 Task: Select editor.action.reveal-definition in the goto location: alternative implementation command.
Action: Mouse moved to (16, 544)
Screenshot: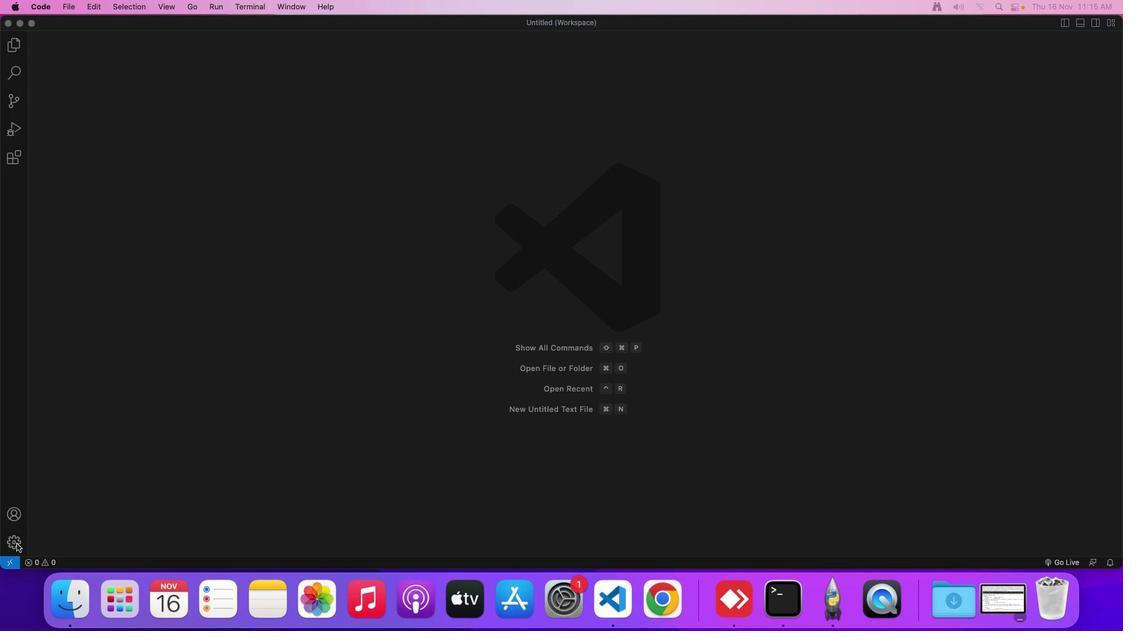 
Action: Mouse pressed left at (16, 544)
Screenshot: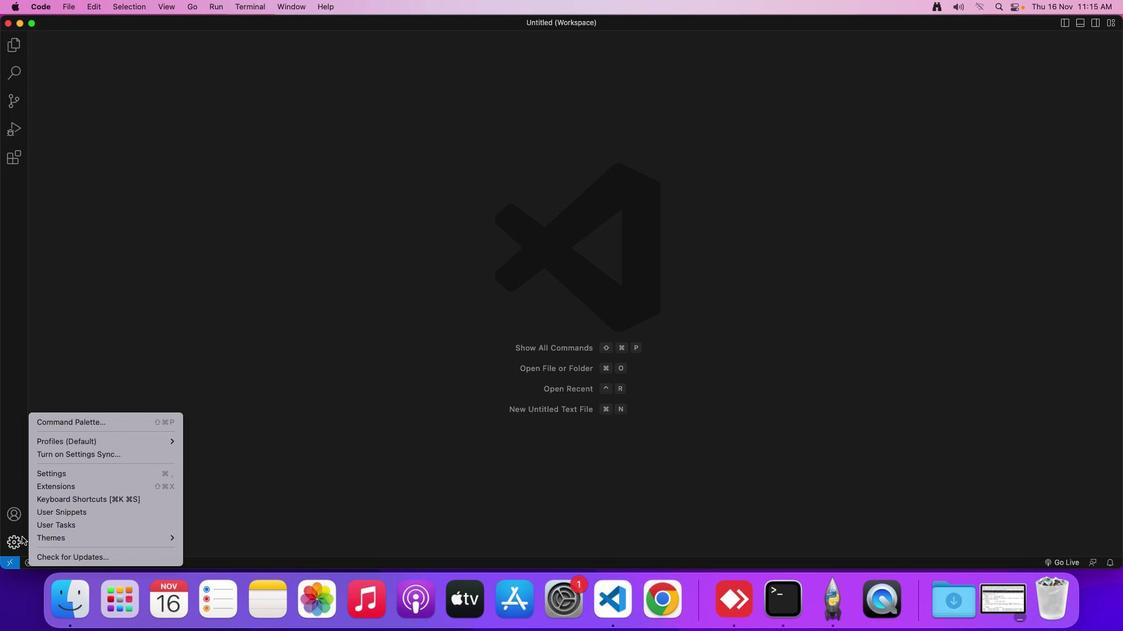 
Action: Mouse moved to (71, 473)
Screenshot: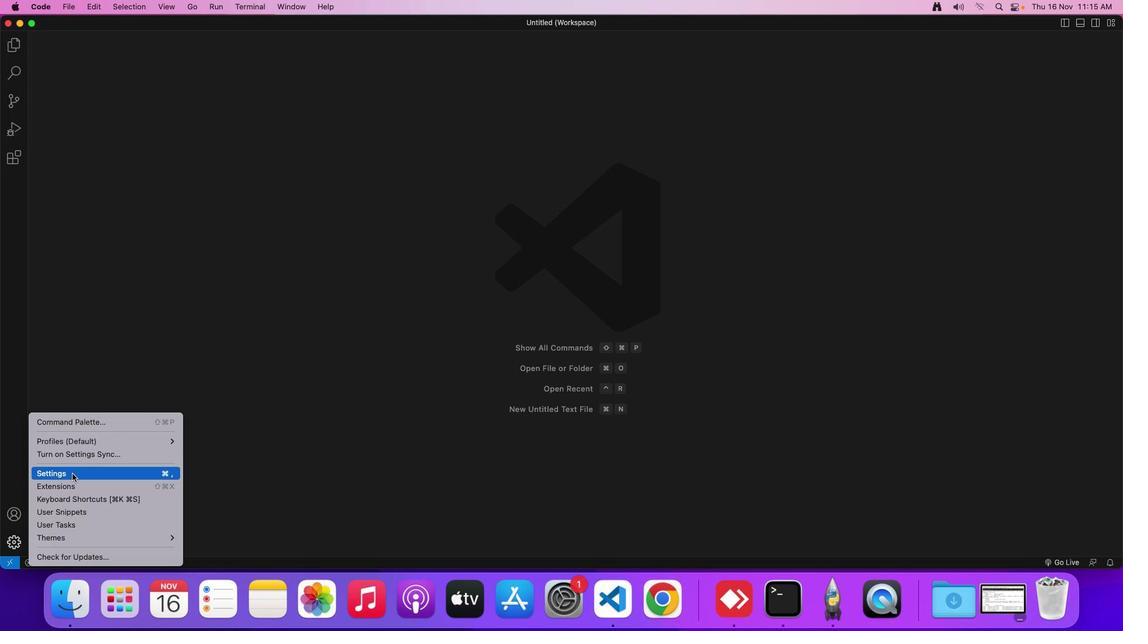
Action: Mouse pressed left at (71, 473)
Screenshot: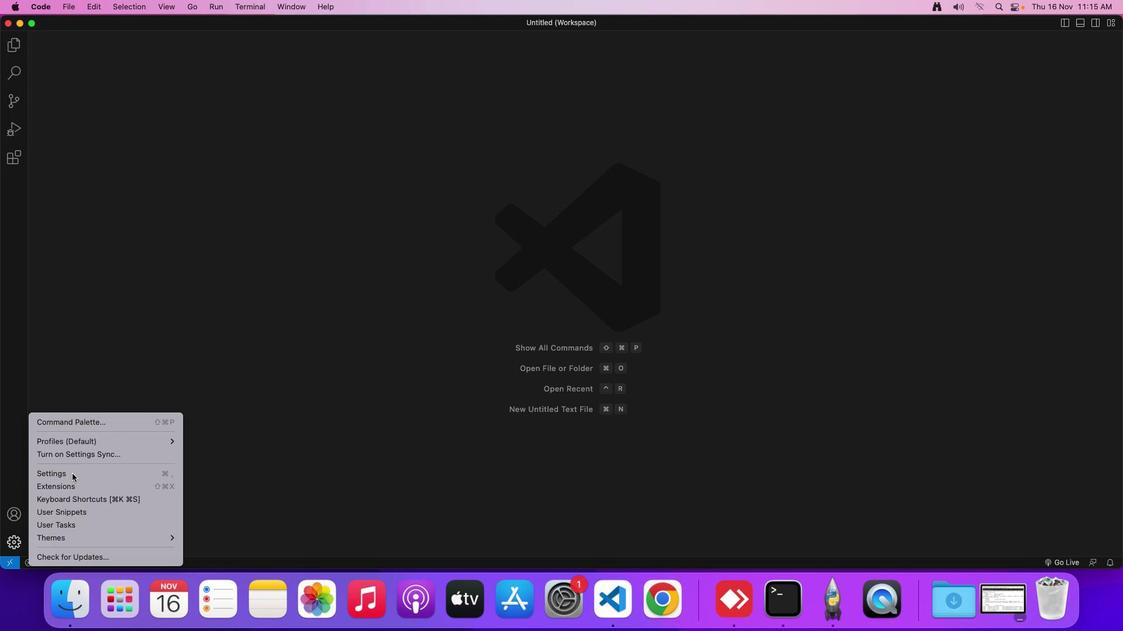 
Action: Mouse moved to (282, 93)
Screenshot: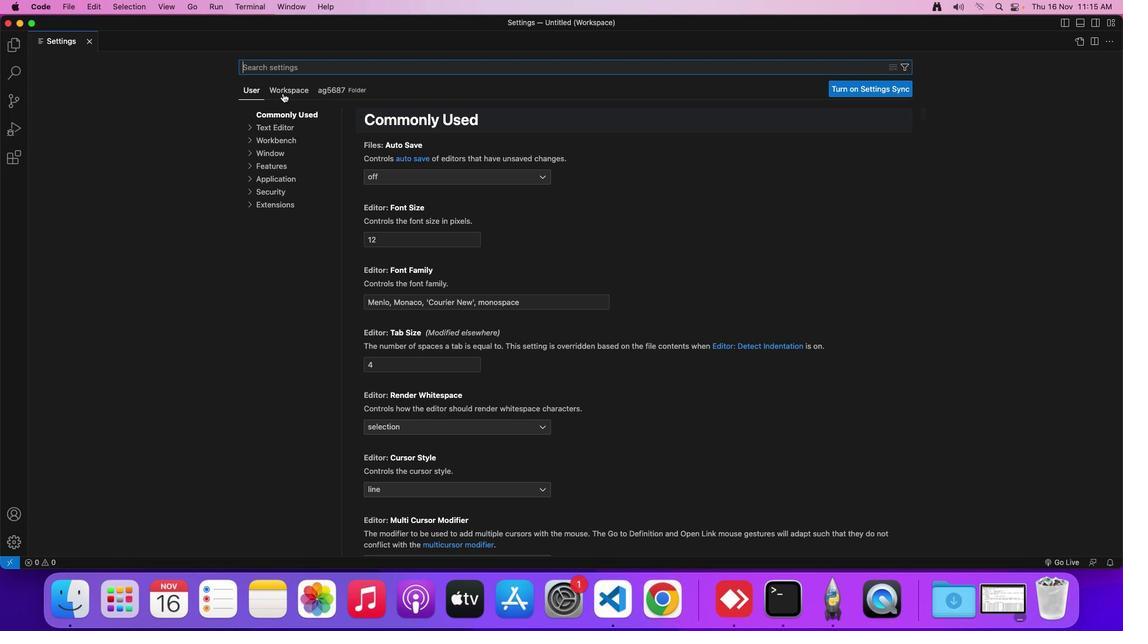 
Action: Mouse pressed left at (282, 93)
Screenshot: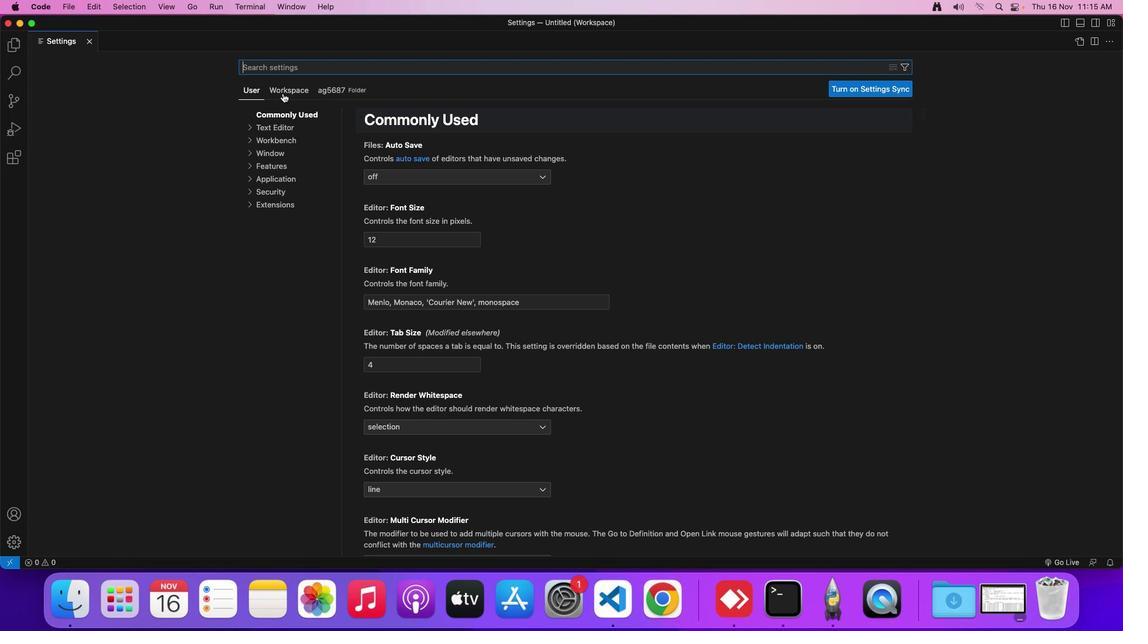 
Action: Mouse moved to (282, 126)
Screenshot: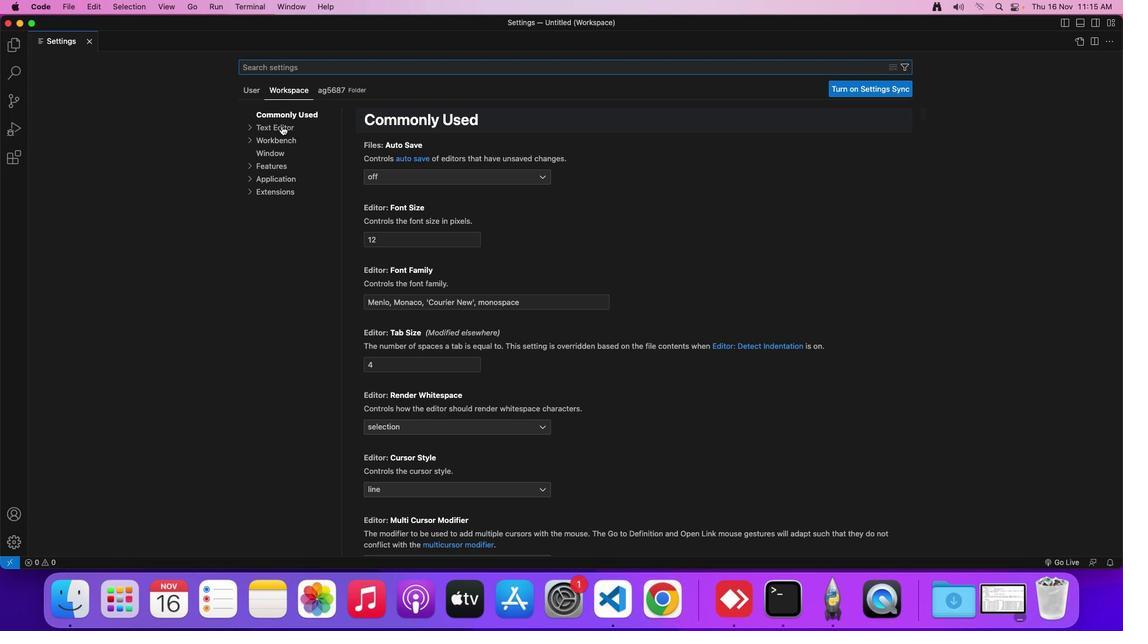 
Action: Mouse pressed left at (282, 126)
Screenshot: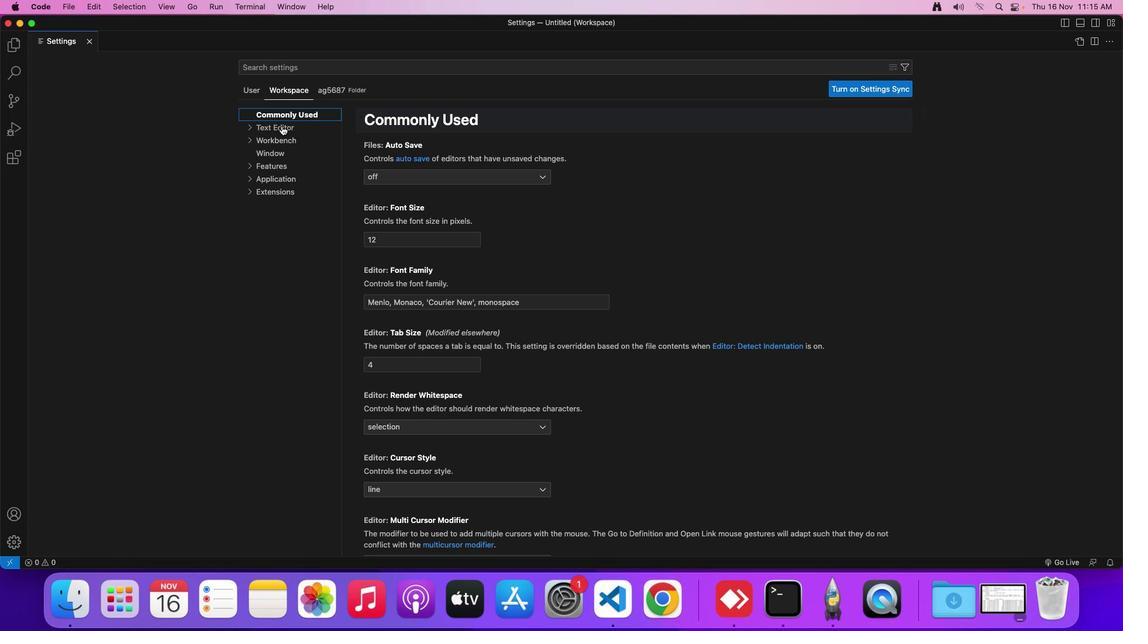 
Action: Mouse moved to (409, 341)
Screenshot: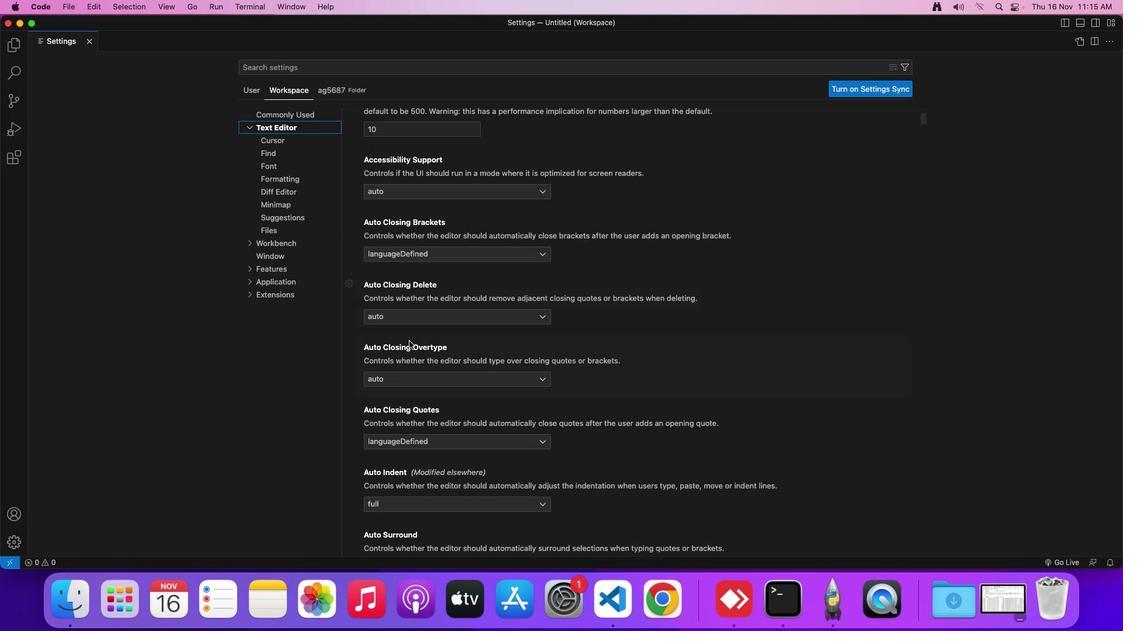 
Action: Mouse scrolled (409, 341) with delta (0, 0)
Screenshot: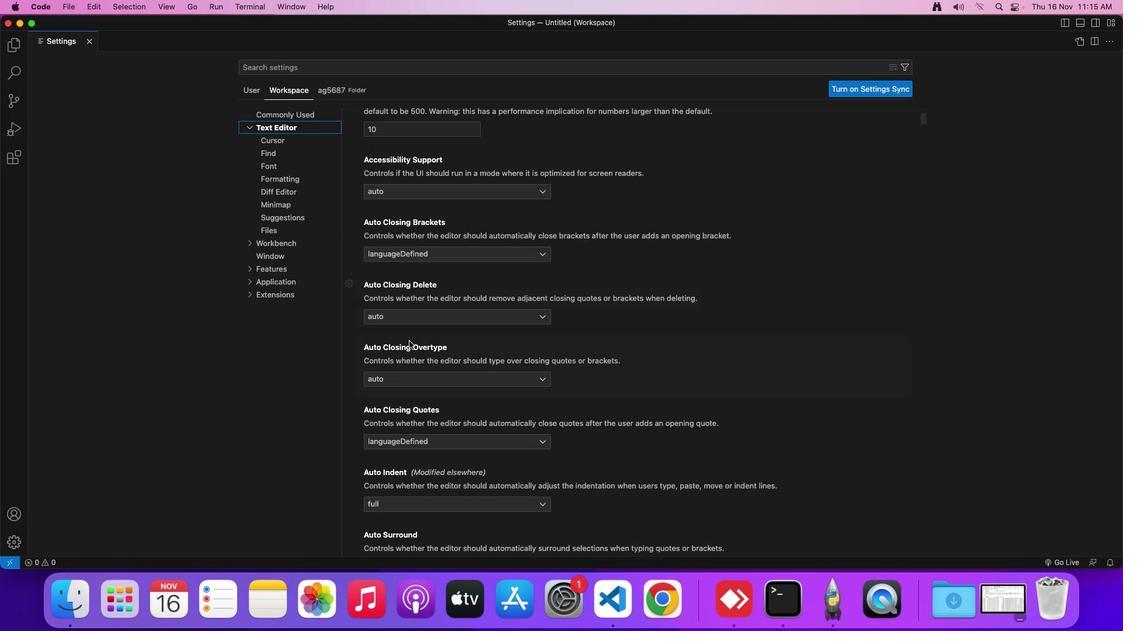 
Action: Mouse scrolled (409, 341) with delta (0, 0)
Screenshot: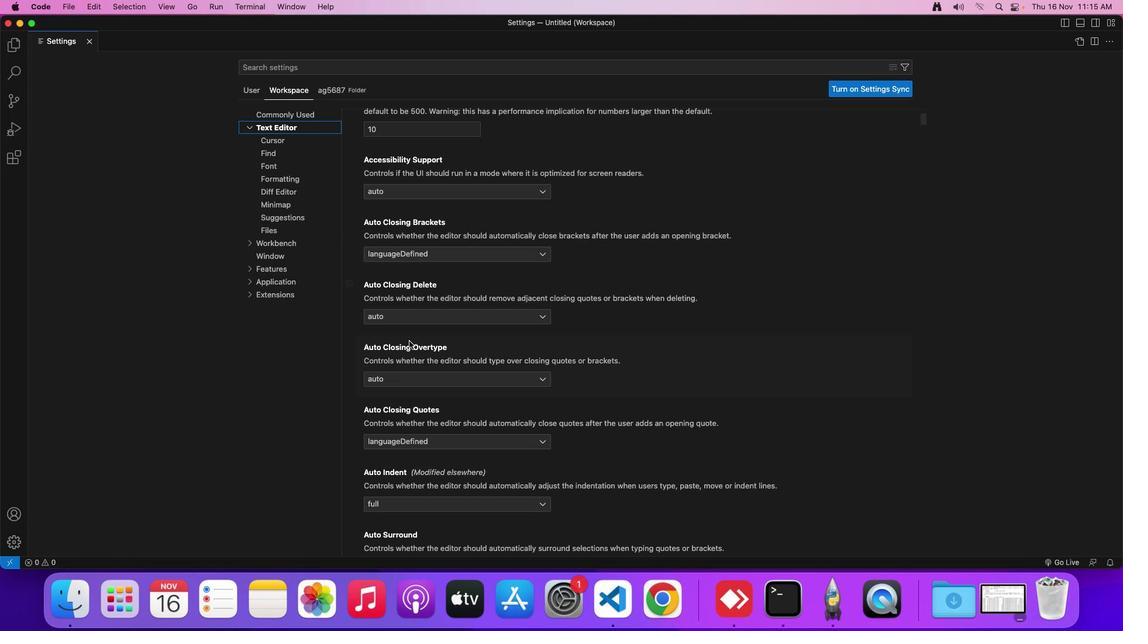
Action: Mouse scrolled (409, 341) with delta (0, 0)
Screenshot: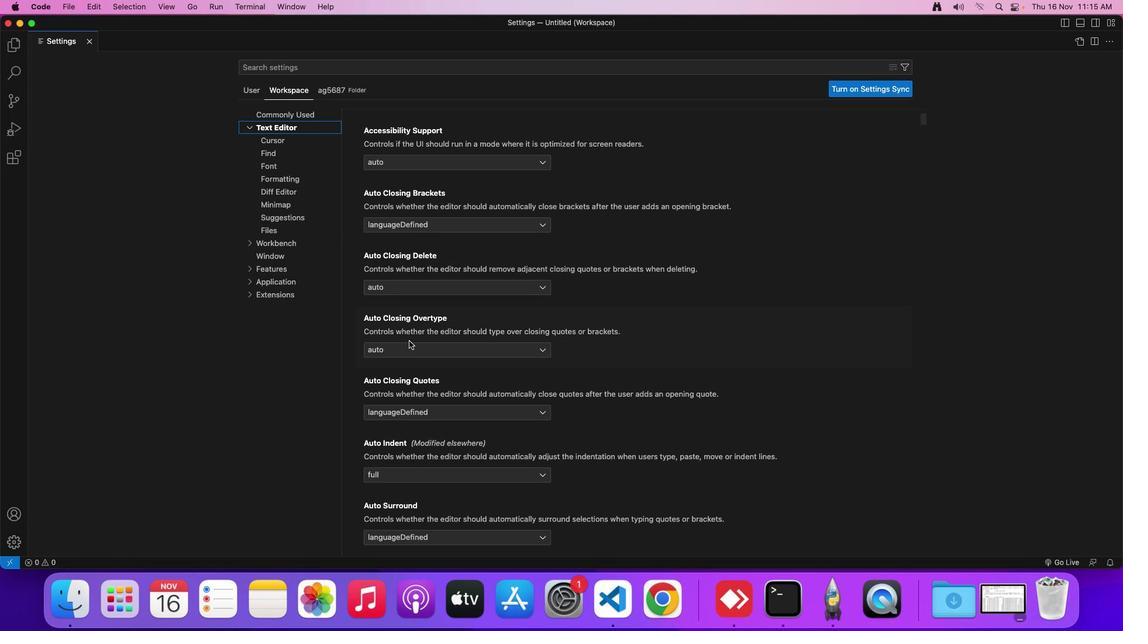 
Action: Mouse moved to (409, 341)
Screenshot: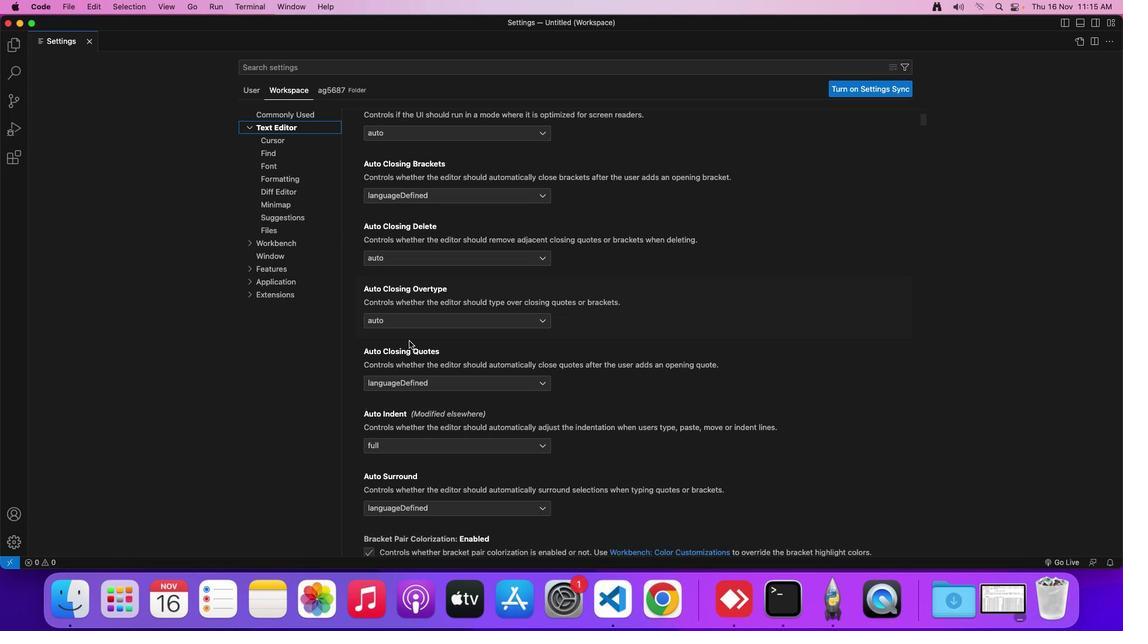 
Action: Mouse scrolled (409, 341) with delta (0, 0)
Screenshot: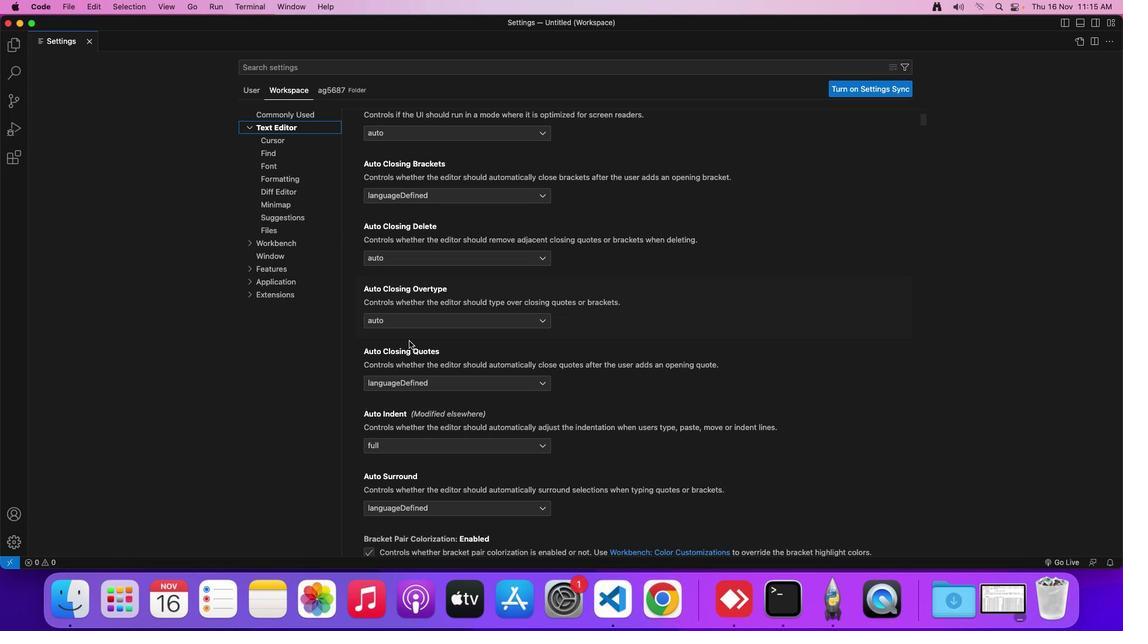 
Action: Mouse scrolled (409, 341) with delta (0, 0)
Screenshot: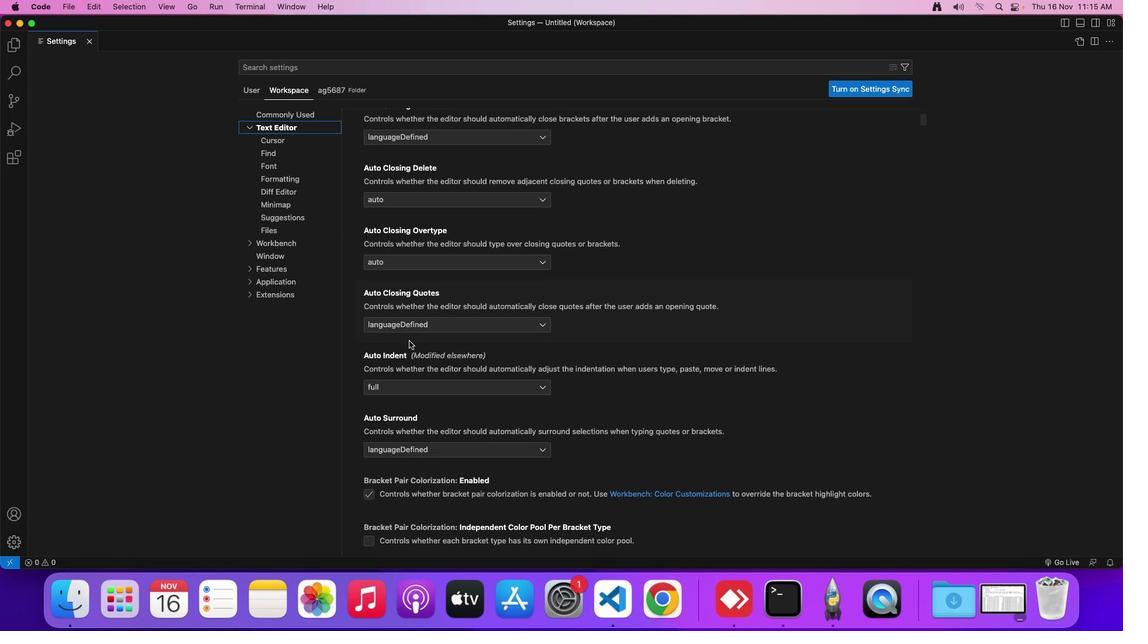 
Action: Mouse scrolled (409, 341) with delta (0, 0)
Screenshot: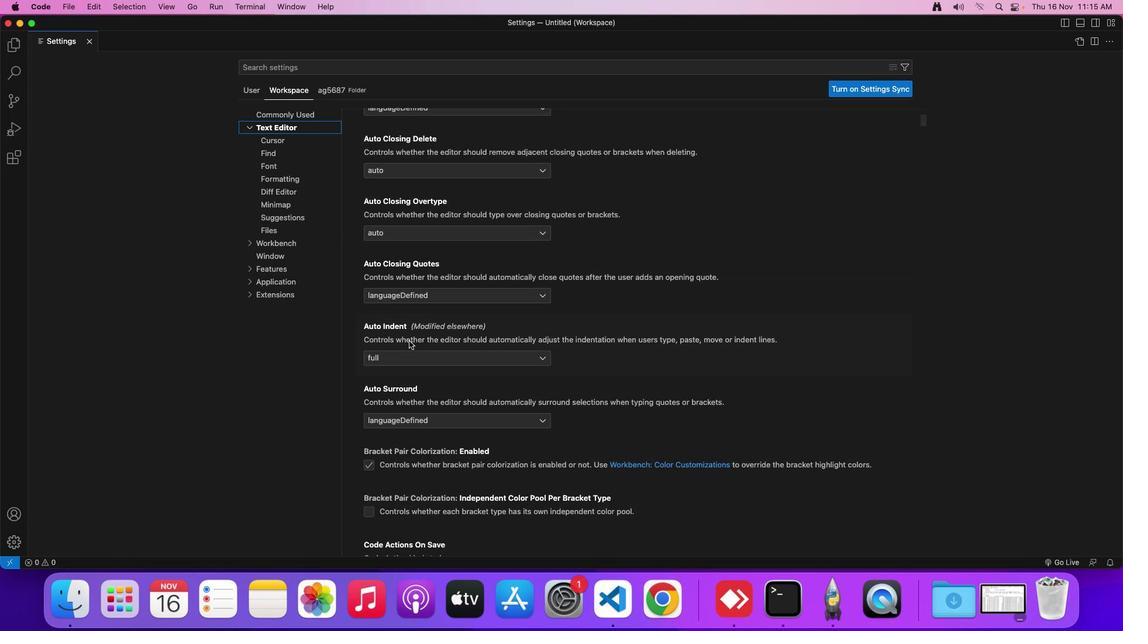 
Action: Mouse scrolled (409, 341) with delta (0, 0)
Screenshot: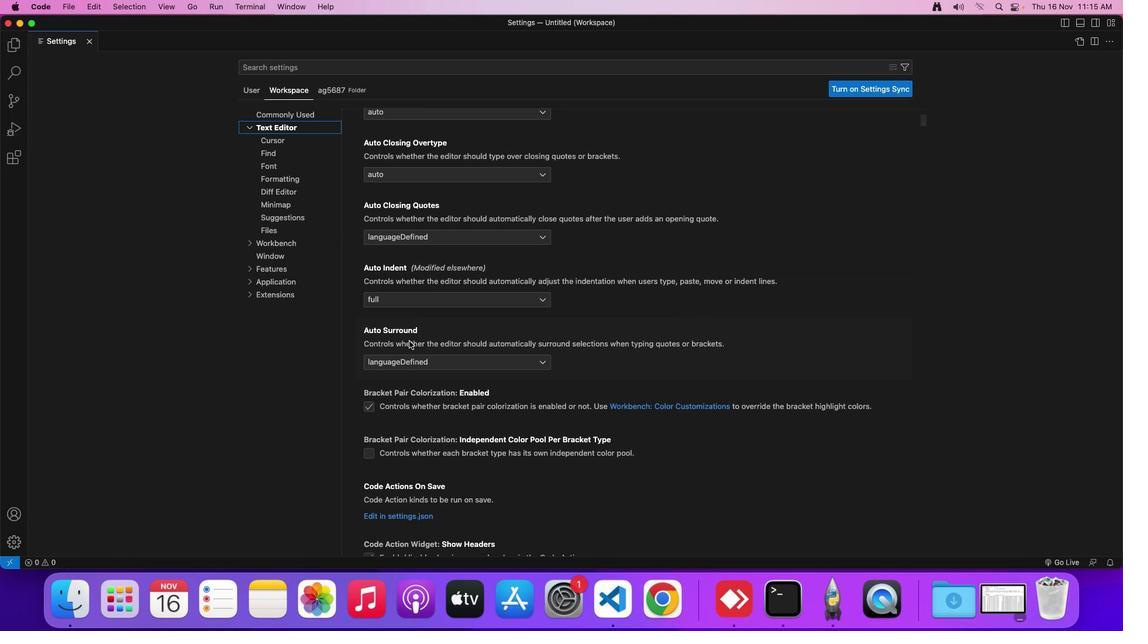 
Action: Mouse scrolled (409, 341) with delta (0, -1)
Screenshot: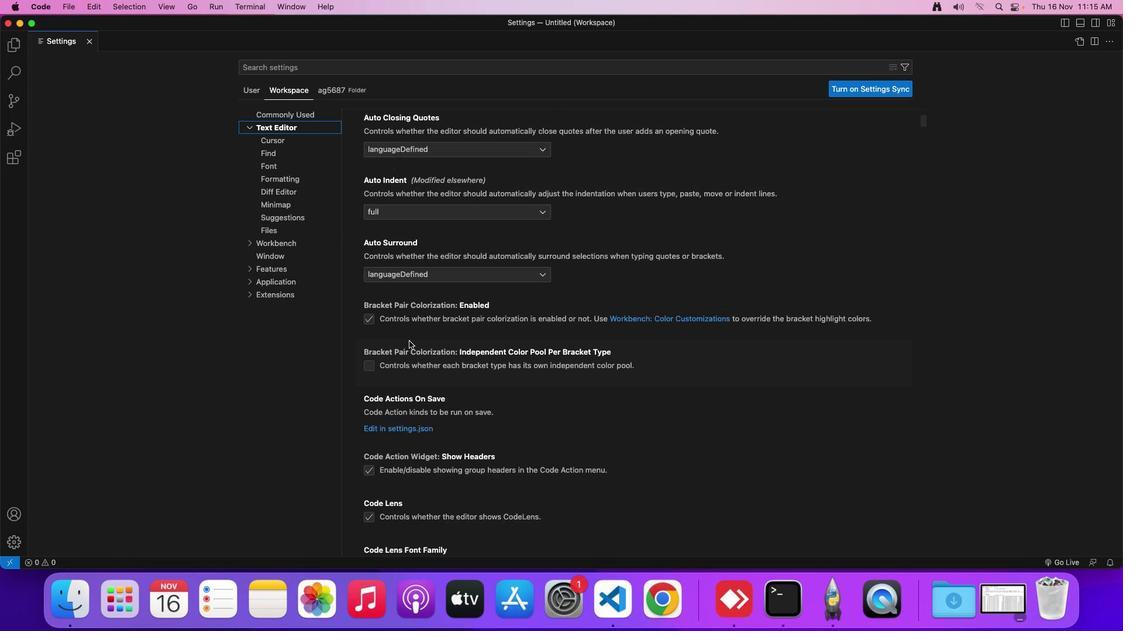 
Action: Mouse scrolled (409, 341) with delta (0, -1)
Screenshot: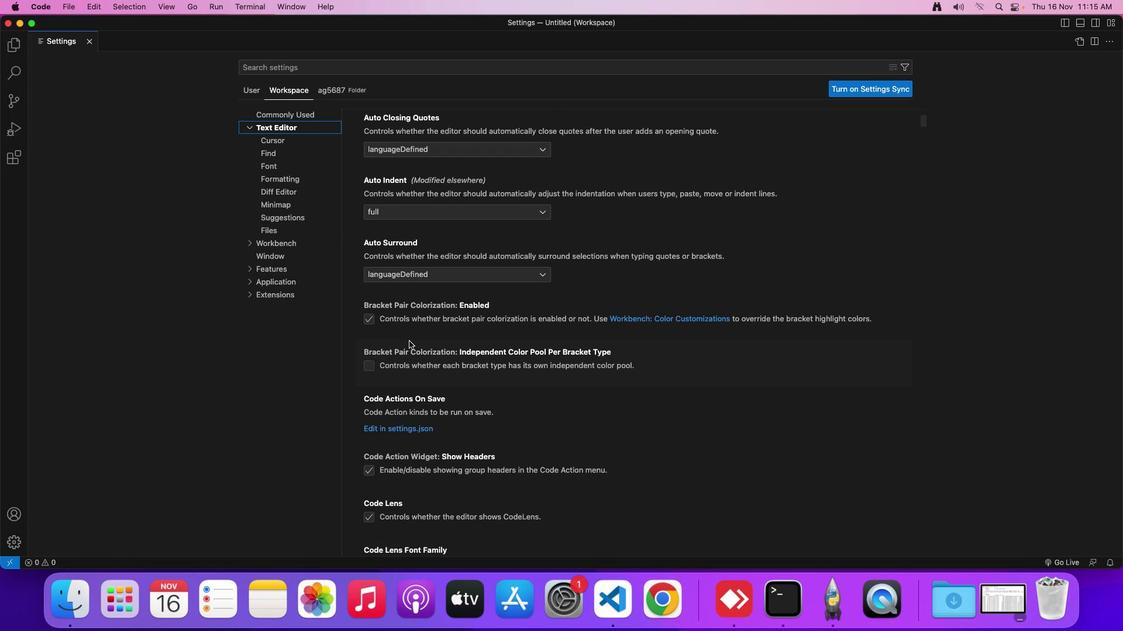 
Action: Mouse scrolled (409, 341) with delta (0, 0)
Screenshot: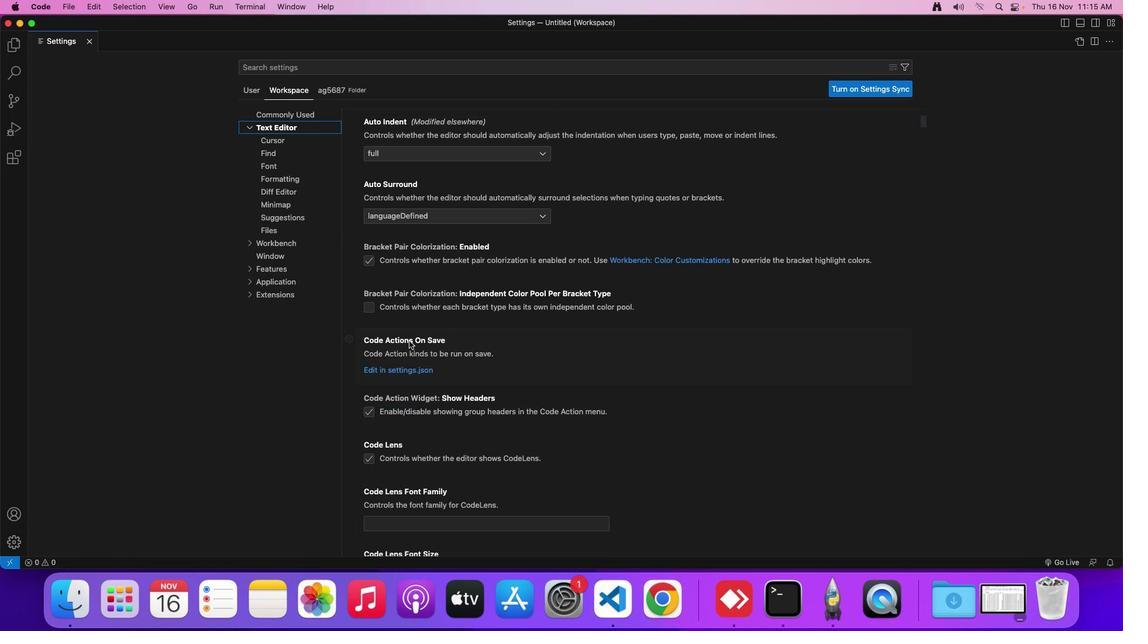 
Action: Mouse scrolled (409, 341) with delta (0, 0)
Screenshot: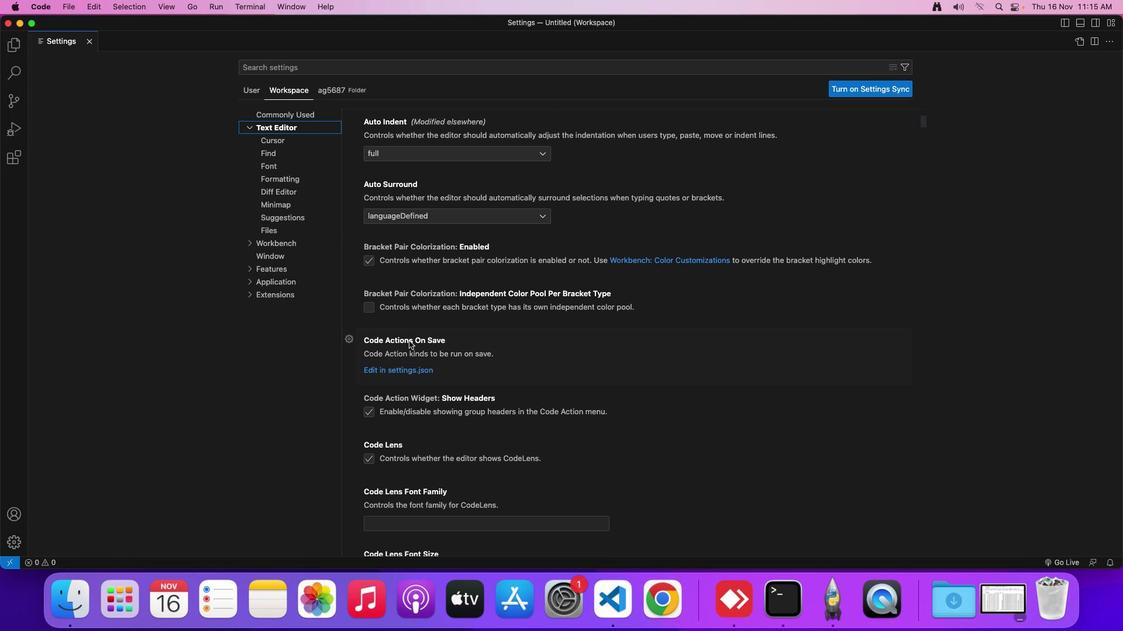 
Action: Mouse scrolled (409, 341) with delta (0, 0)
Screenshot: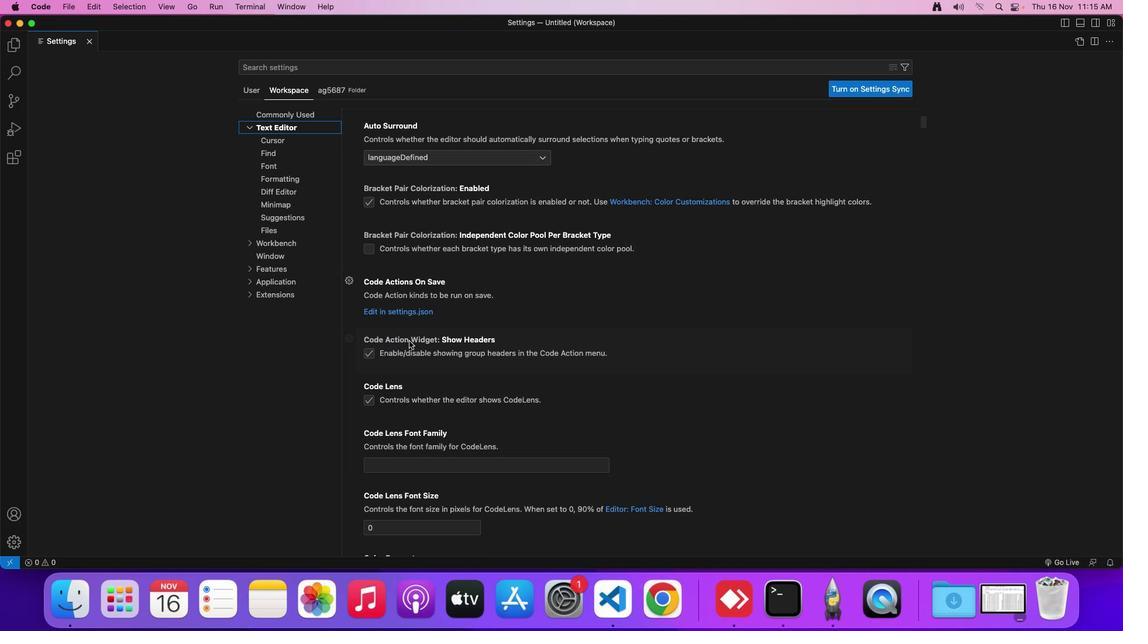 
Action: Mouse scrolled (409, 341) with delta (0, 0)
Screenshot: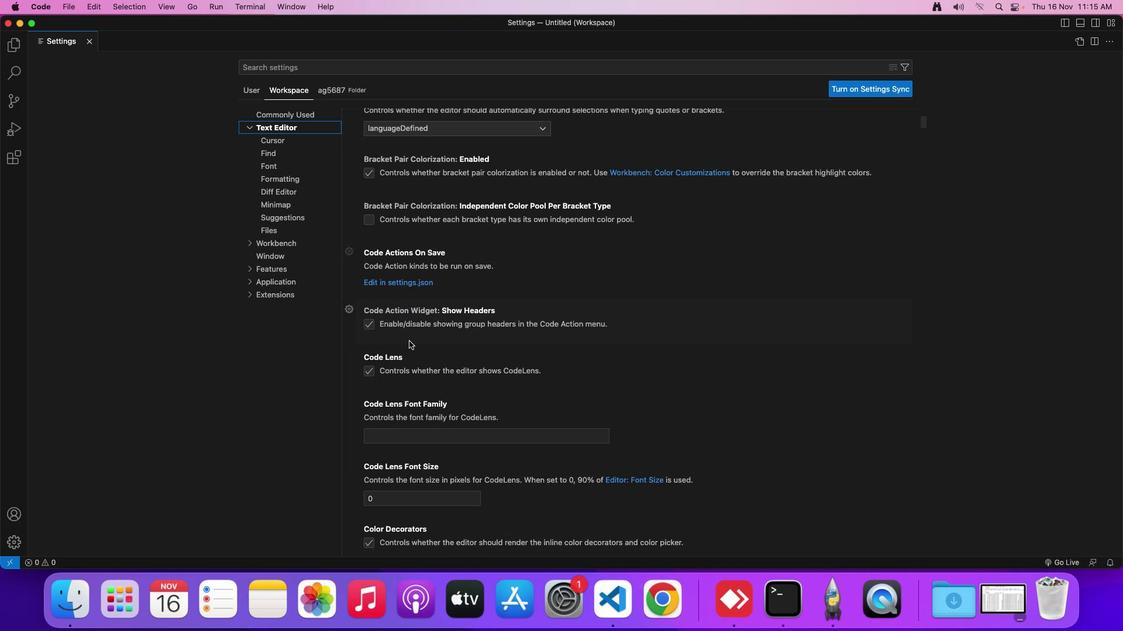 
Action: Mouse scrolled (409, 341) with delta (0, 0)
Screenshot: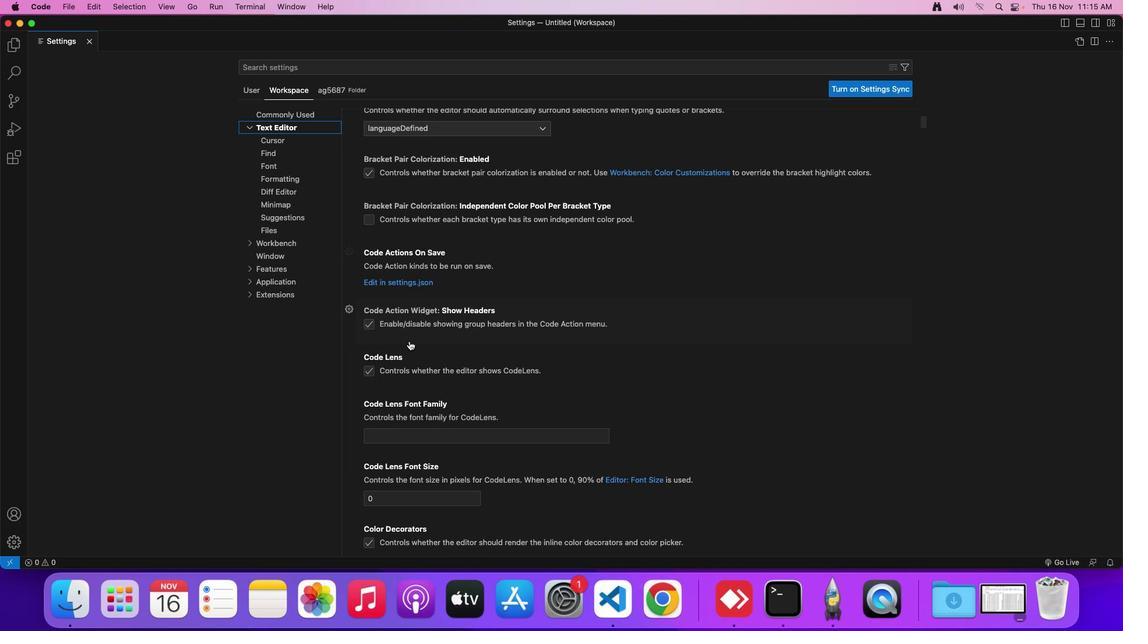 
Action: Mouse scrolled (409, 341) with delta (0, 0)
Screenshot: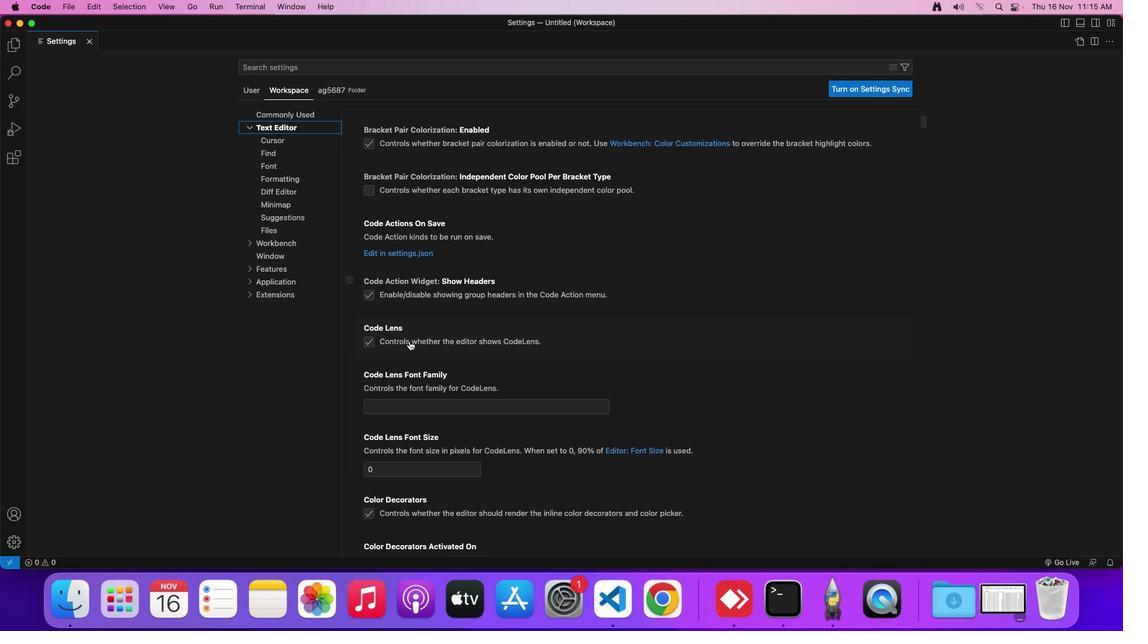 
Action: Mouse scrolled (409, 341) with delta (0, 0)
Screenshot: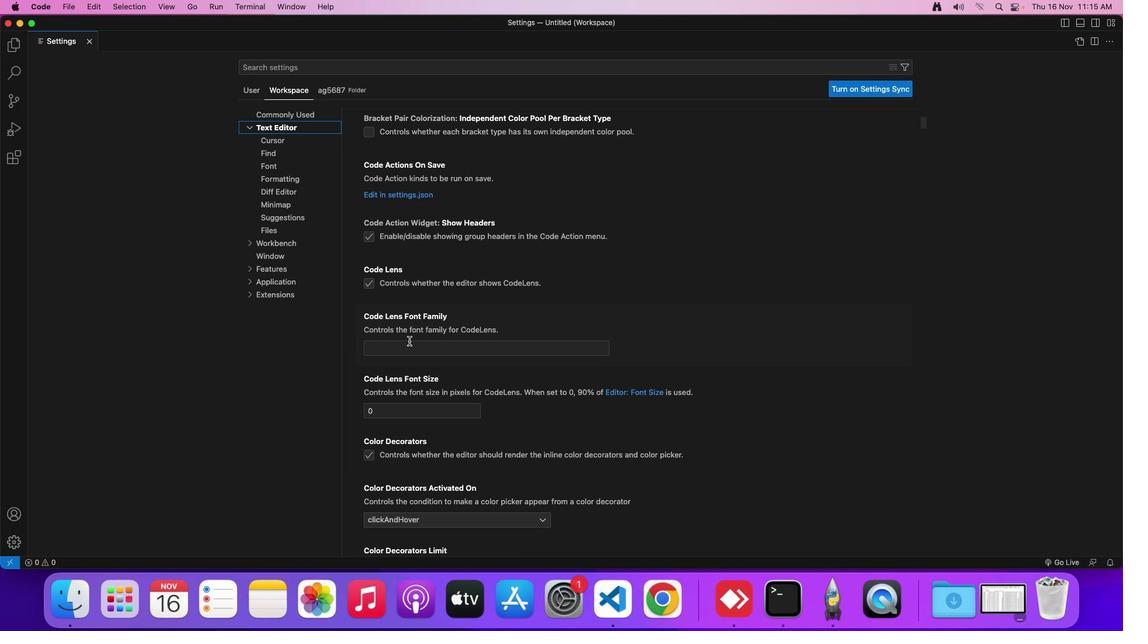 
Action: Mouse scrolled (409, 341) with delta (0, 0)
Screenshot: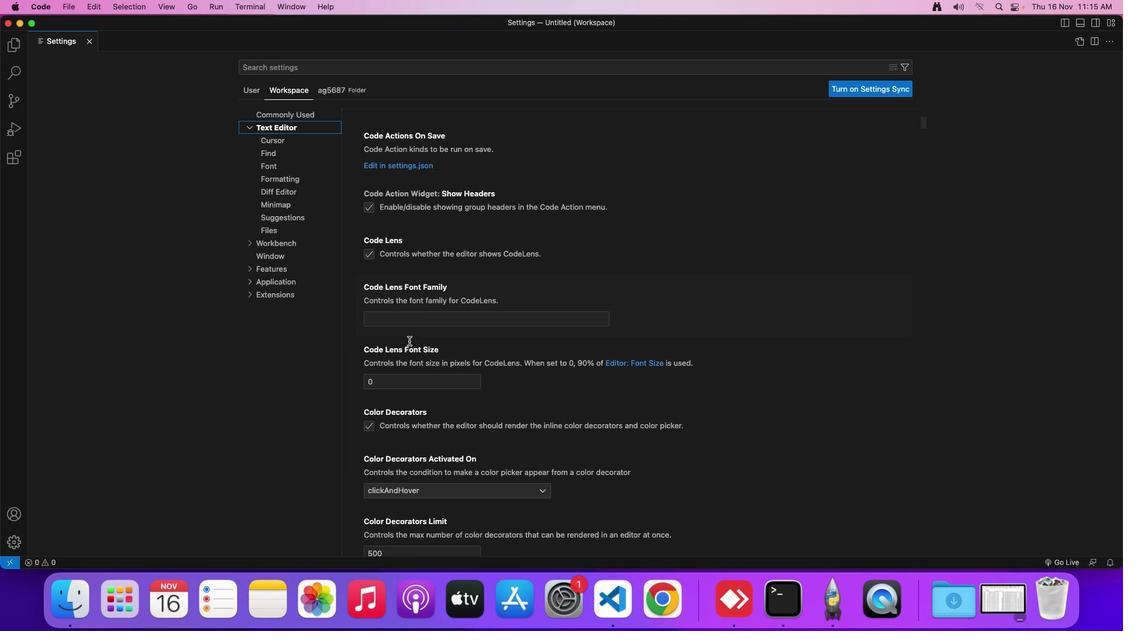 
Action: Mouse scrolled (409, 341) with delta (0, 0)
Screenshot: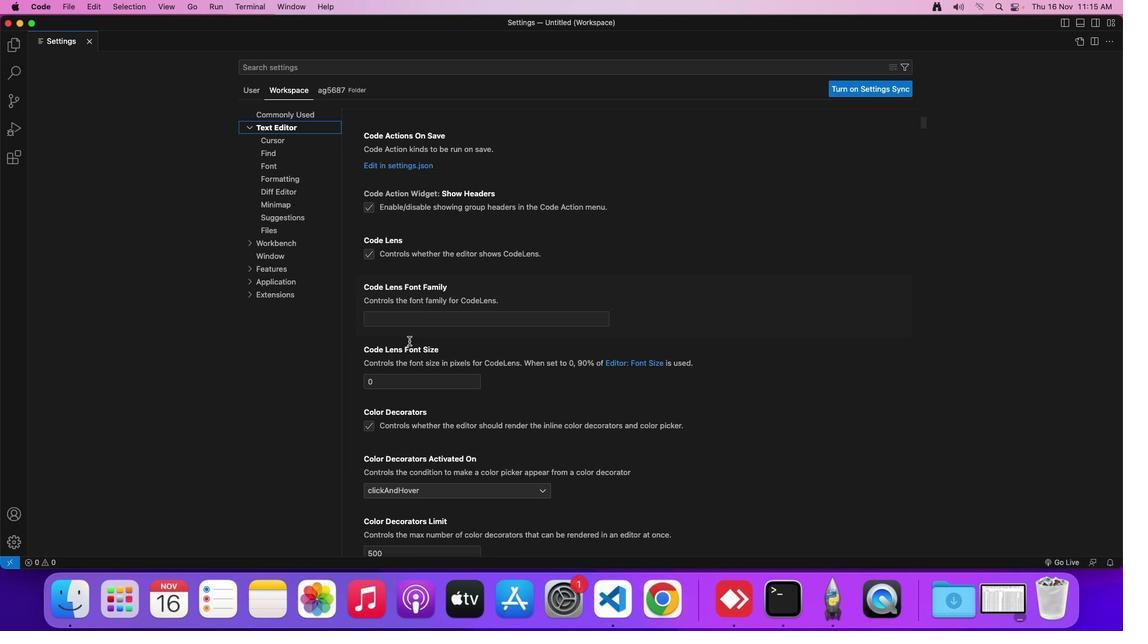 
Action: Mouse scrolled (409, 341) with delta (0, 0)
Screenshot: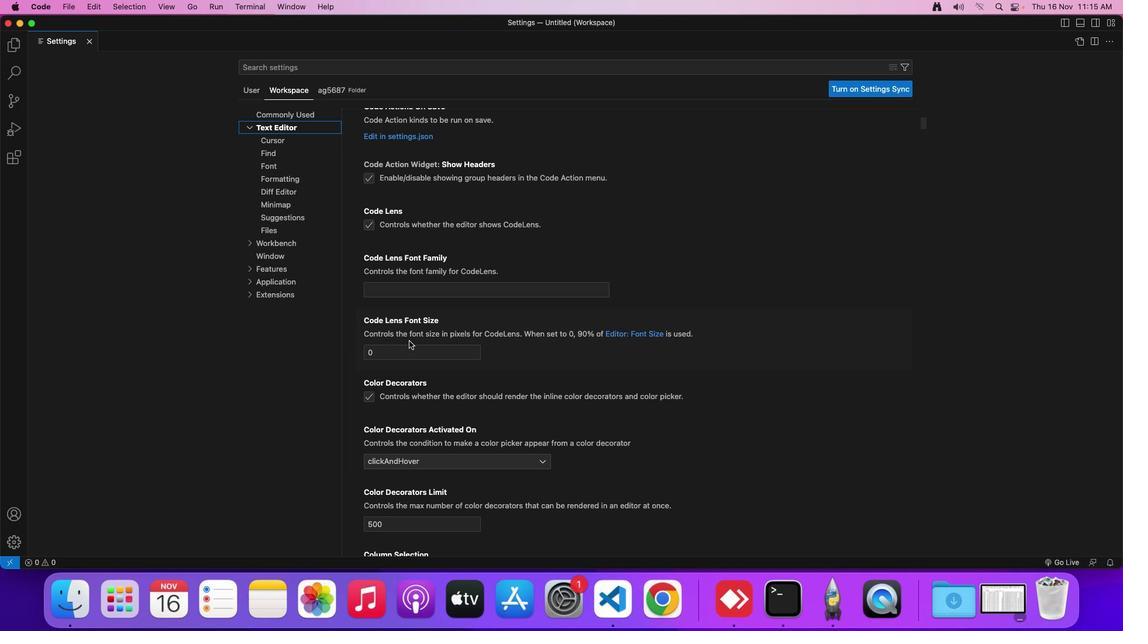 
Action: Mouse scrolled (409, 341) with delta (0, 0)
Screenshot: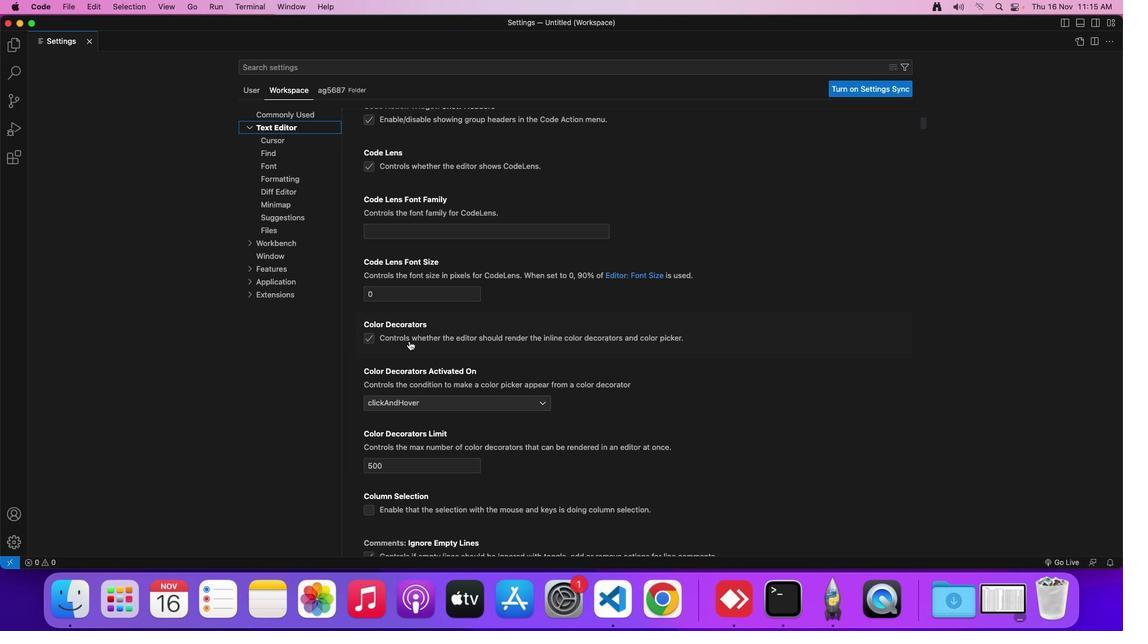
Action: Mouse scrolled (409, 341) with delta (0, 0)
Screenshot: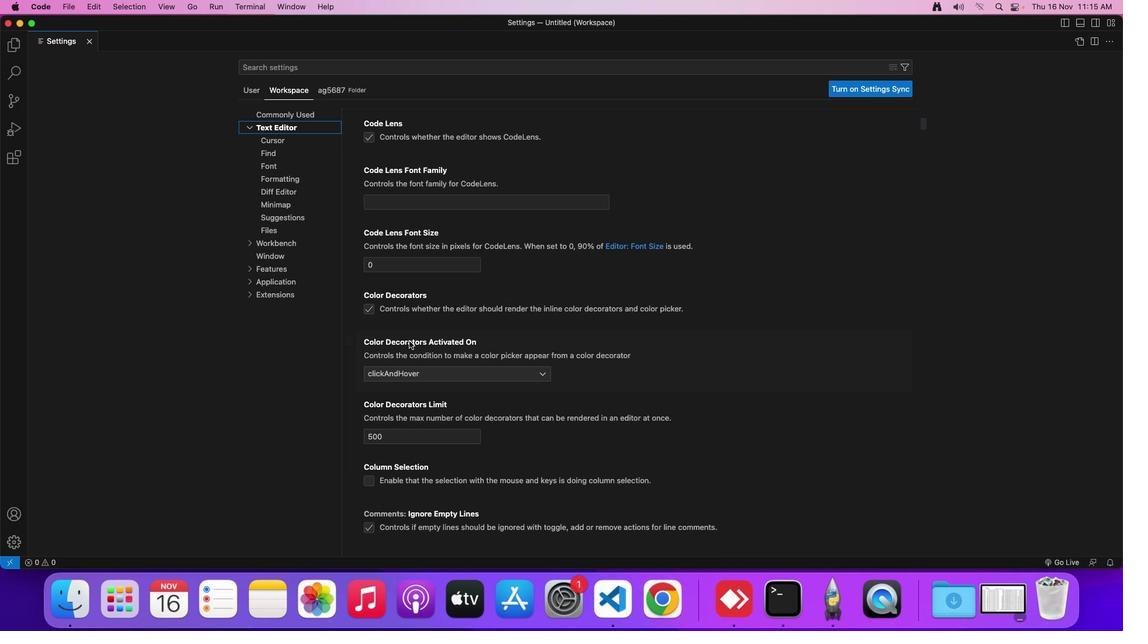 
Action: Mouse scrolled (409, 341) with delta (0, 0)
Screenshot: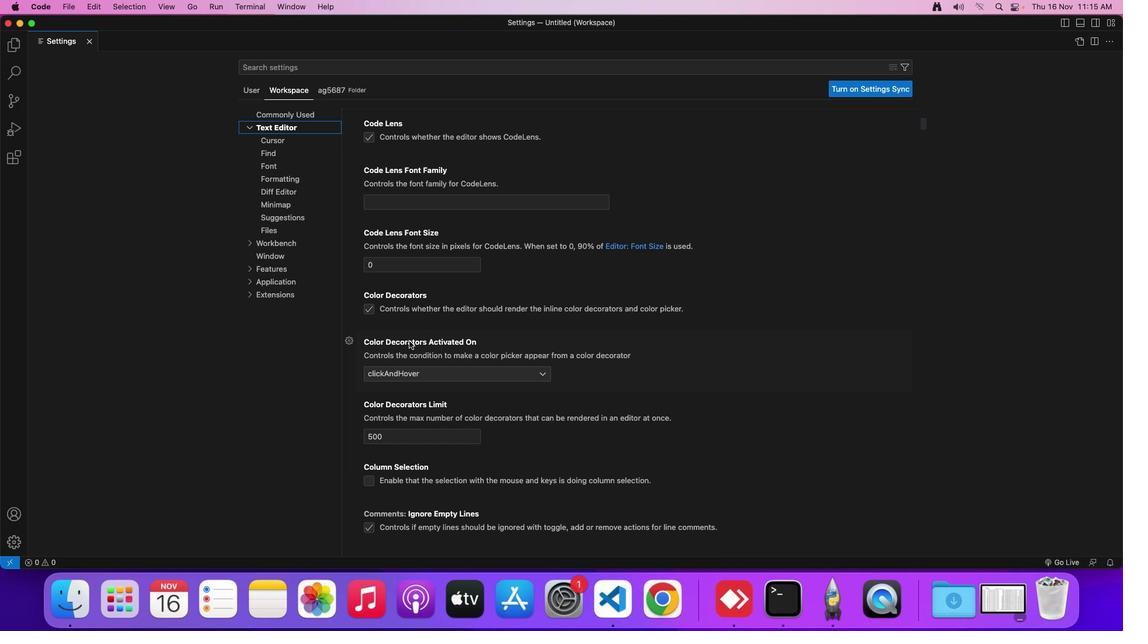 
Action: Mouse scrolled (409, 341) with delta (0, 0)
Screenshot: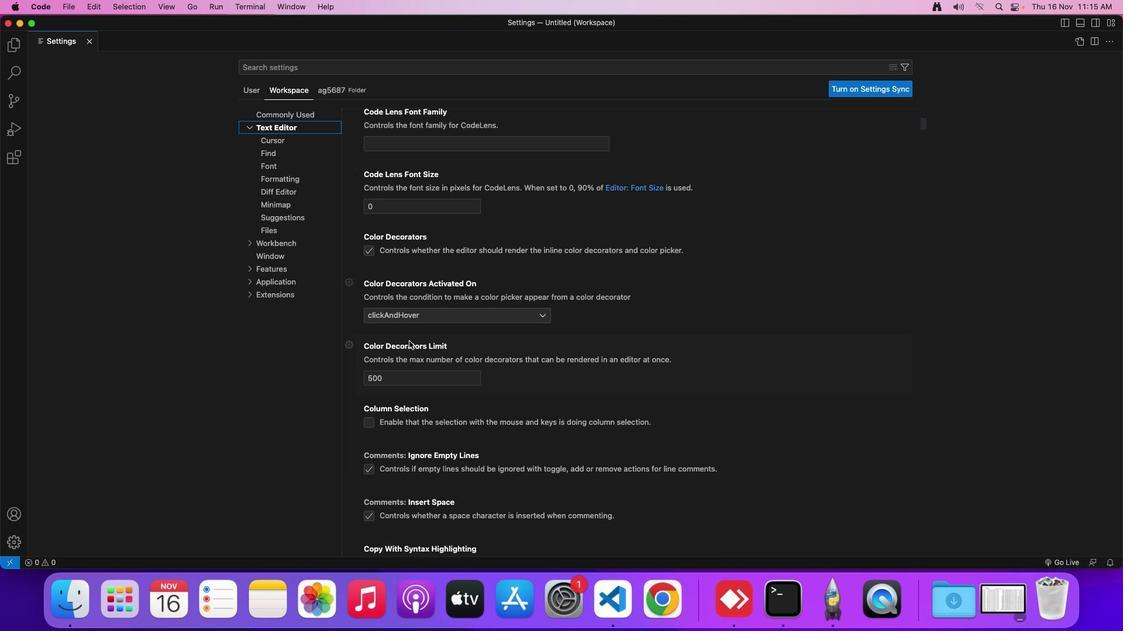 
Action: Mouse scrolled (409, 341) with delta (0, 0)
Screenshot: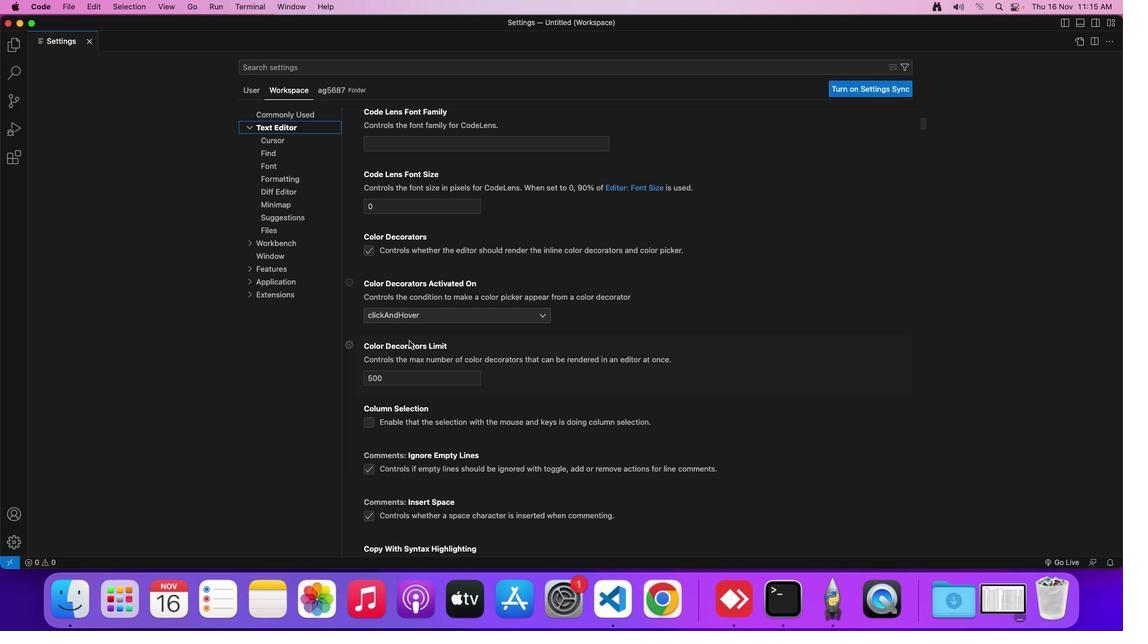 
Action: Mouse scrolled (409, 341) with delta (0, 0)
Screenshot: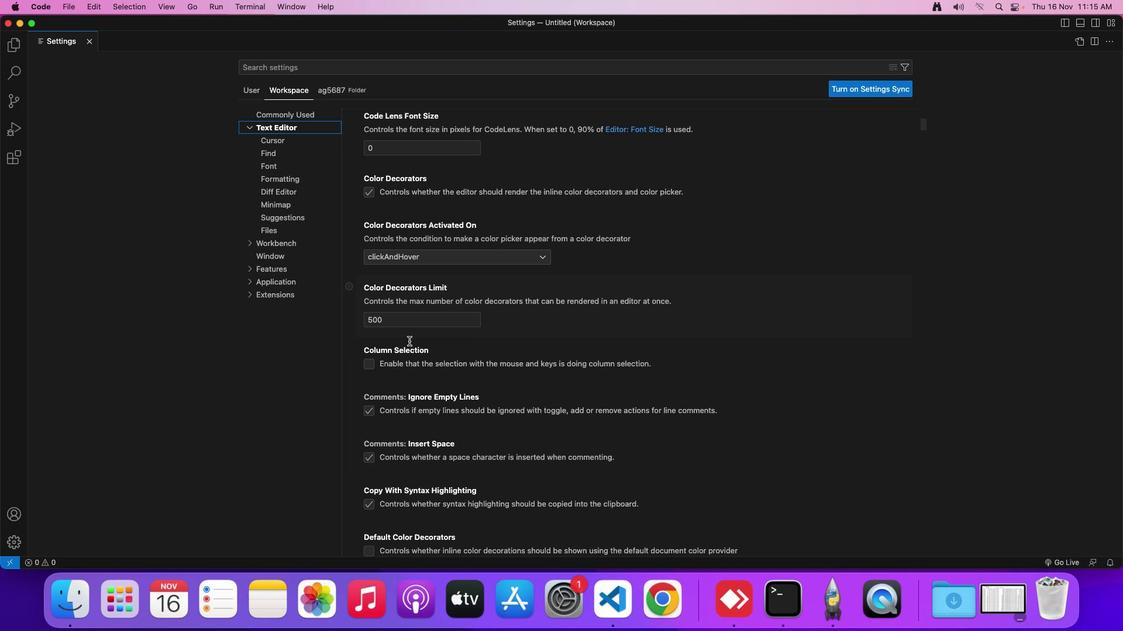 
Action: Mouse scrolled (409, 341) with delta (0, 0)
Screenshot: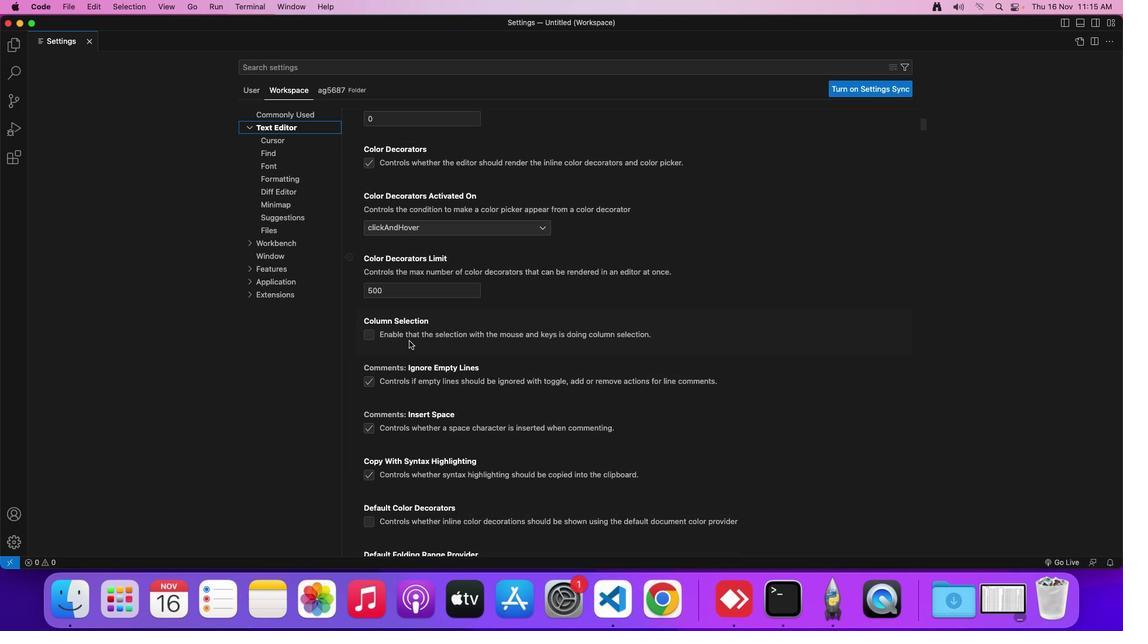 
Action: Mouse scrolled (409, 341) with delta (0, 0)
Screenshot: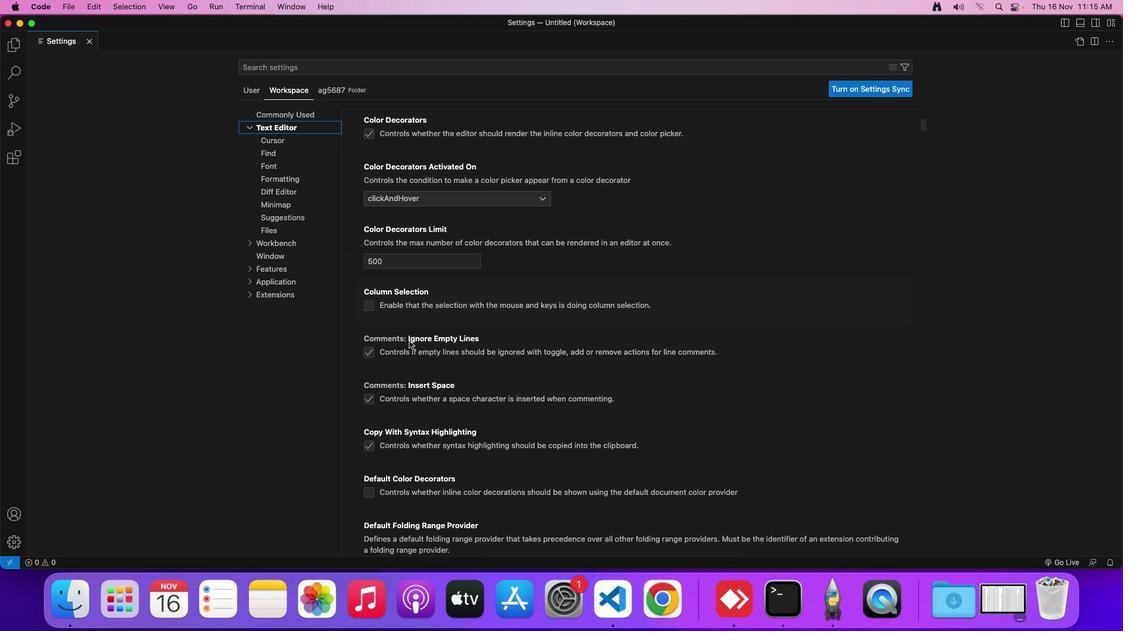 
Action: Mouse scrolled (409, 341) with delta (0, 0)
Screenshot: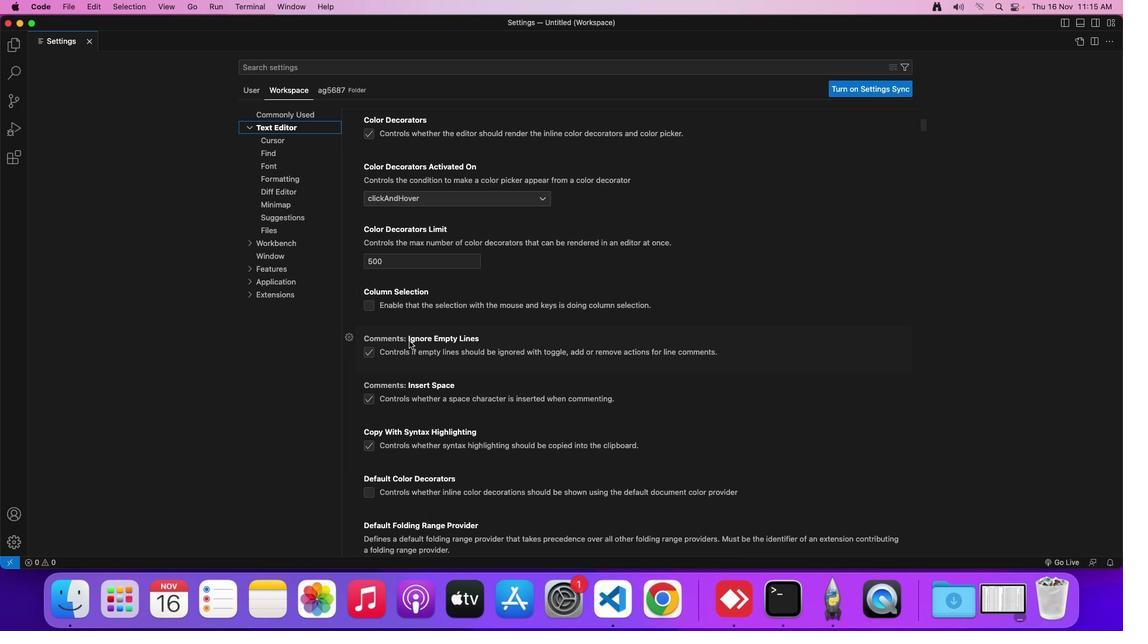 
Action: Mouse scrolled (409, 341) with delta (0, 0)
Screenshot: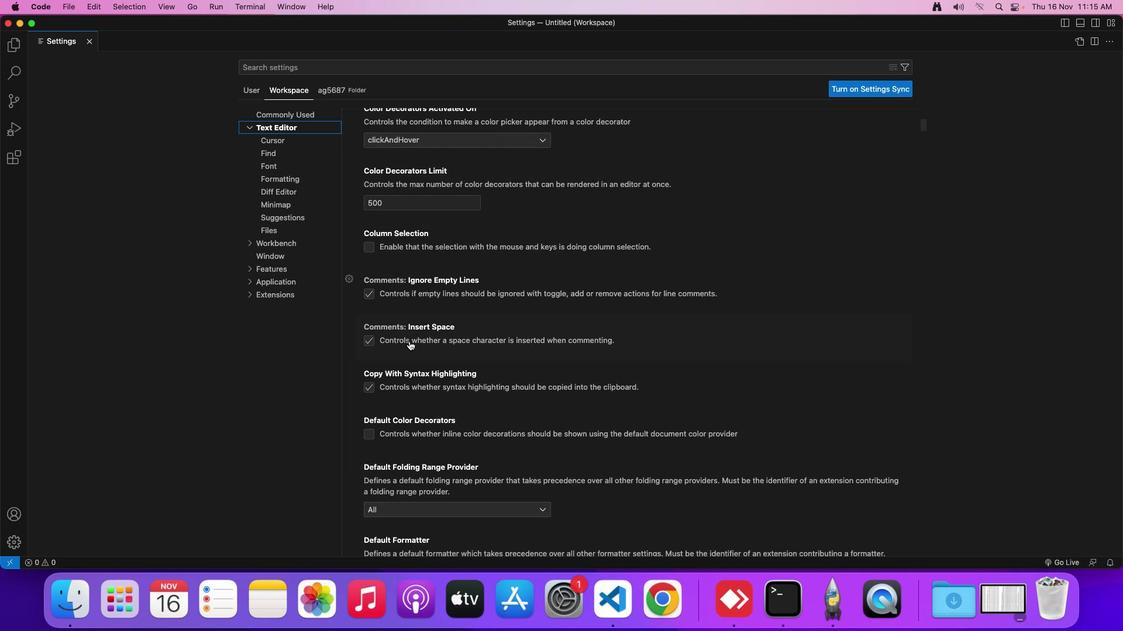 
Action: Mouse scrolled (409, 341) with delta (0, 0)
Screenshot: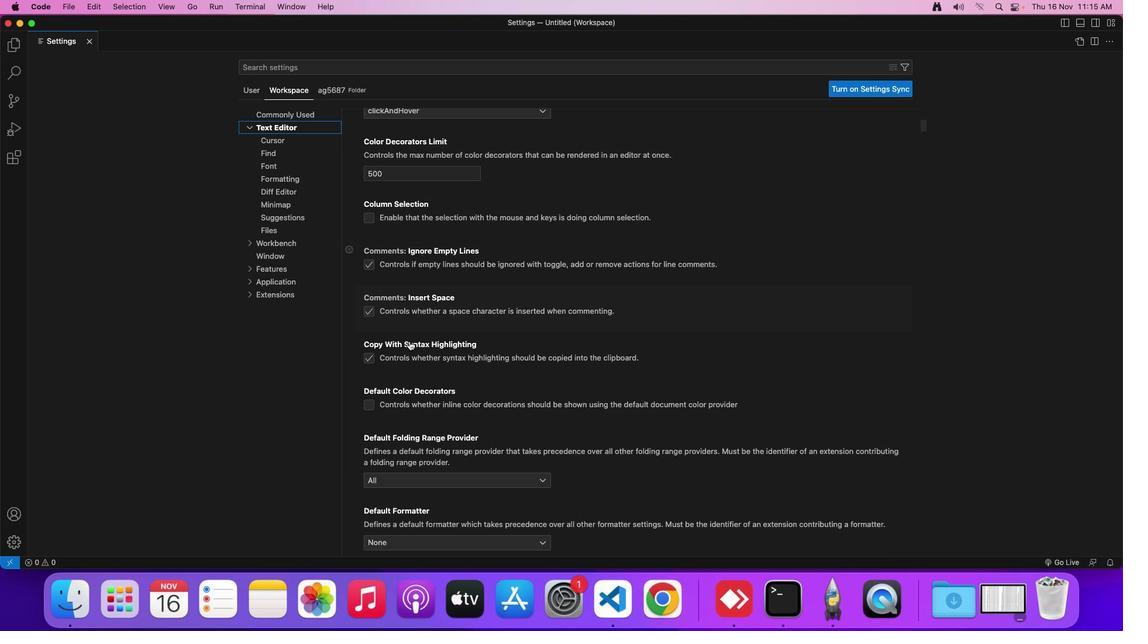 
Action: Mouse scrolled (409, 341) with delta (0, 0)
Screenshot: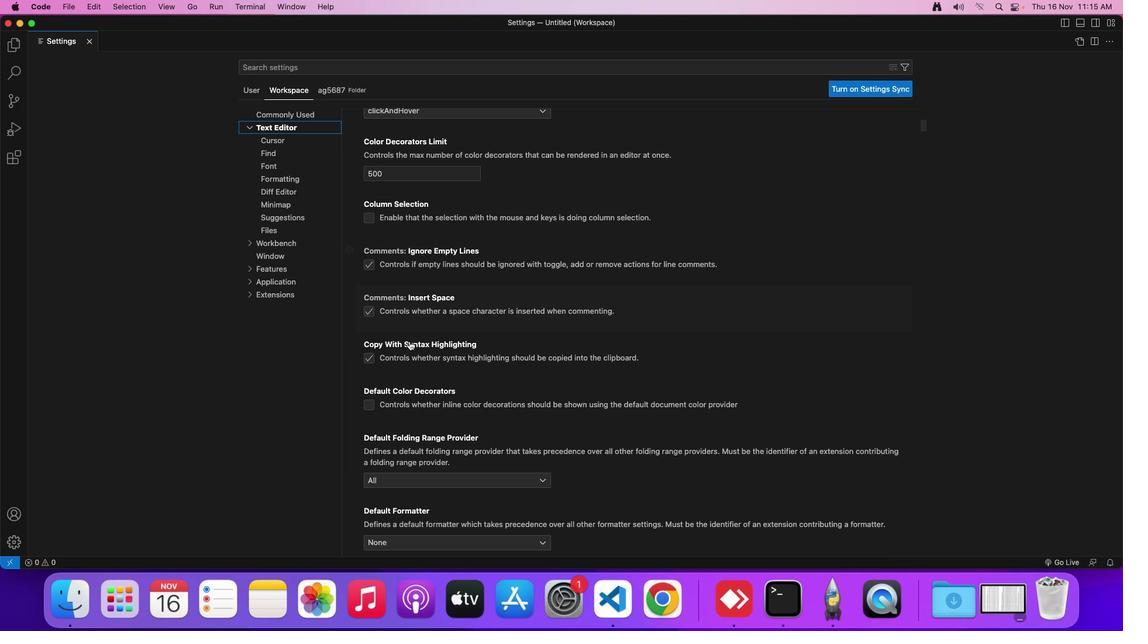 
Action: Mouse scrolled (409, 341) with delta (0, 0)
Screenshot: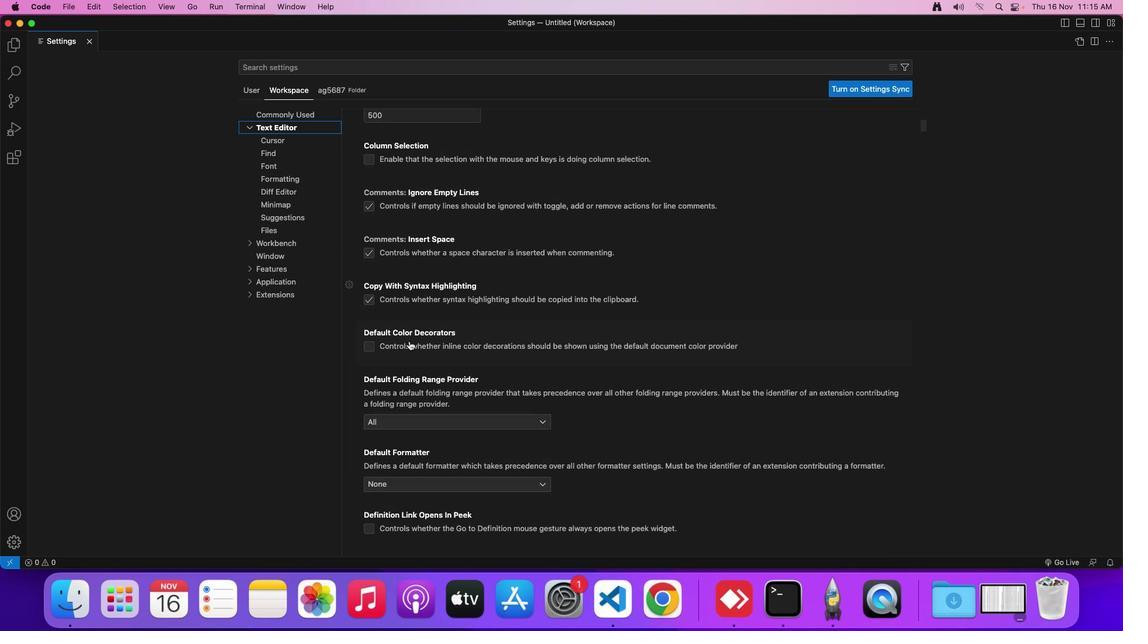 
Action: Mouse scrolled (409, 341) with delta (0, 0)
Screenshot: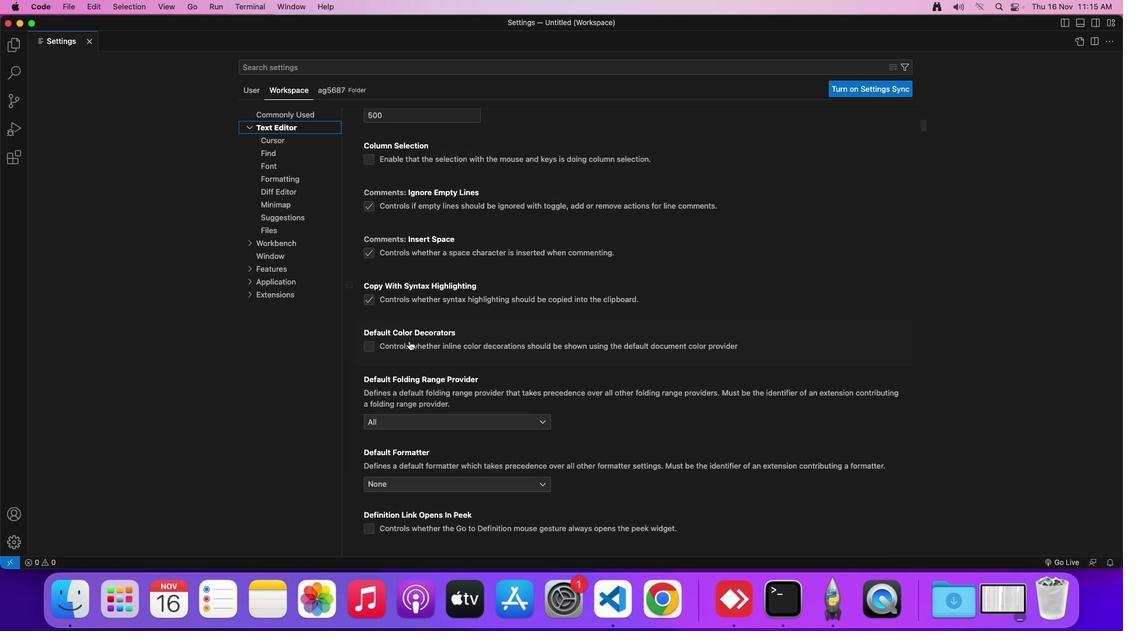 
Action: Mouse scrolled (409, 341) with delta (0, 0)
Screenshot: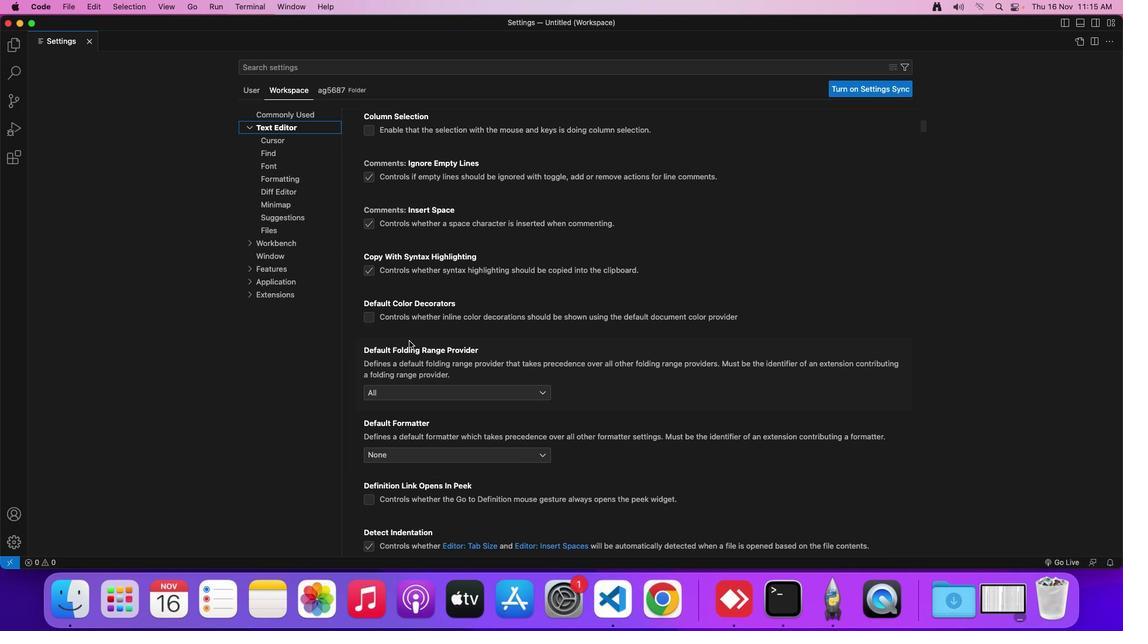 
Action: Mouse moved to (409, 341)
Screenshot: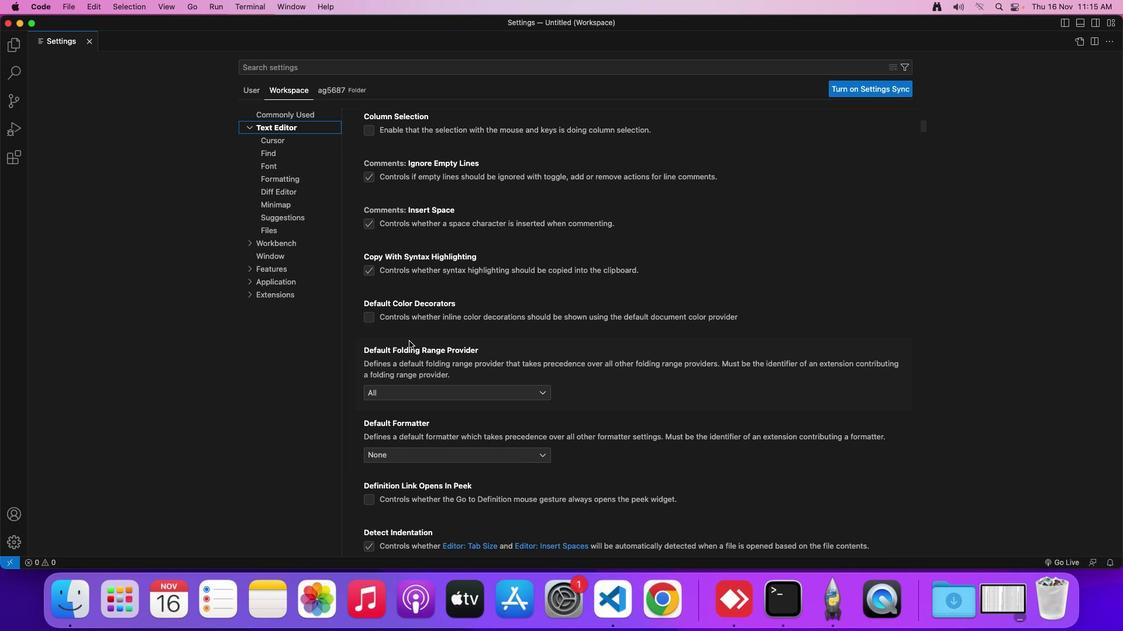 
Action: Mouse scrolled (409, 341) with delta (0, 0)
Screenshot: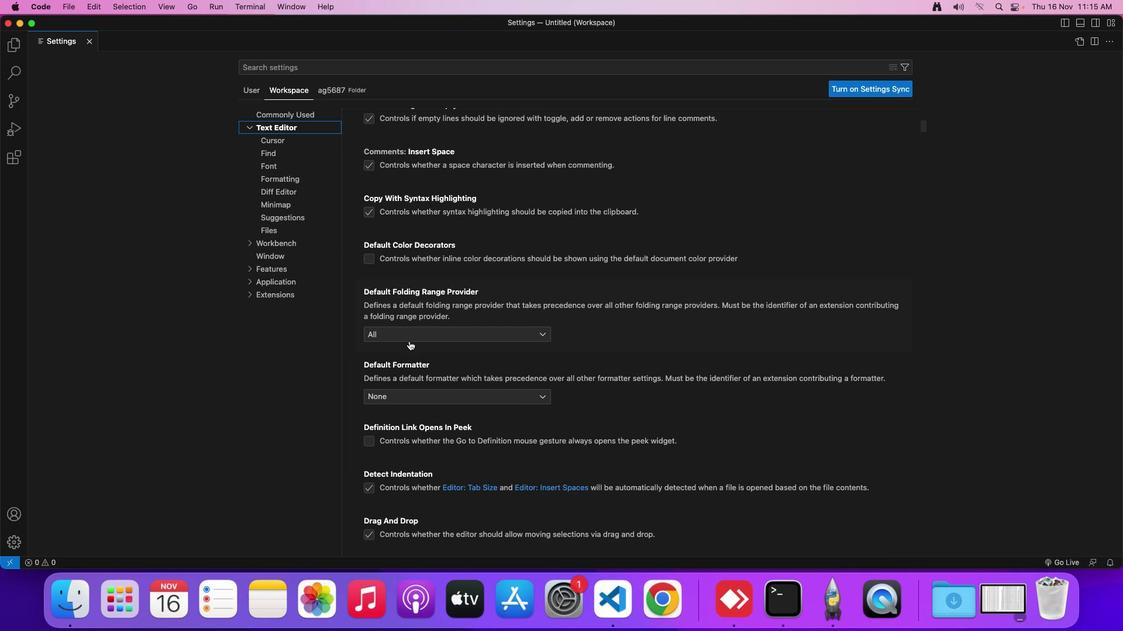 
Action: Mouse scrolled (409, 341) with delta (0, 0)
Screenshot: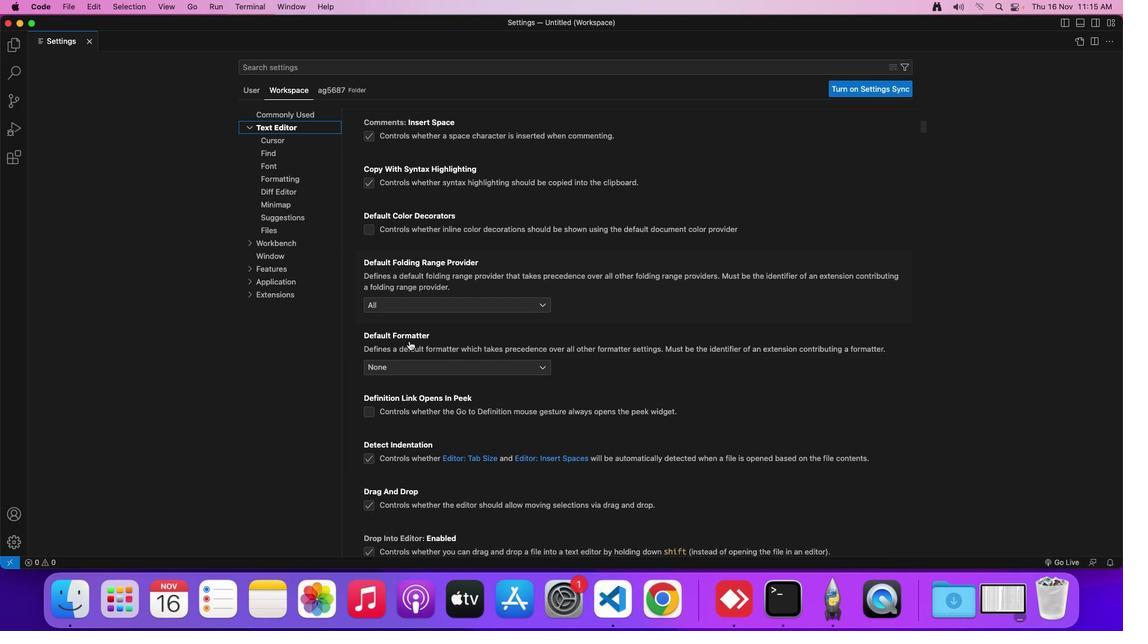 
Action: Mouse scrolled (409, 341) with delta (0, 0)
Screenshot: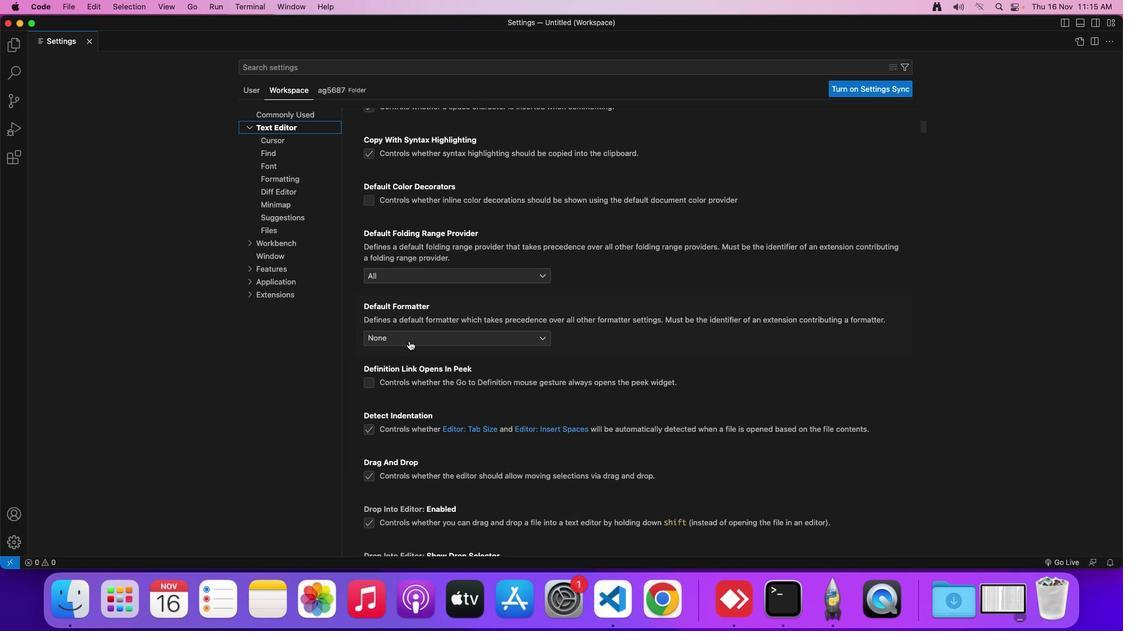 
Action: Mouse scrolled (409, 341) with delta (0, 0)
Screenshot: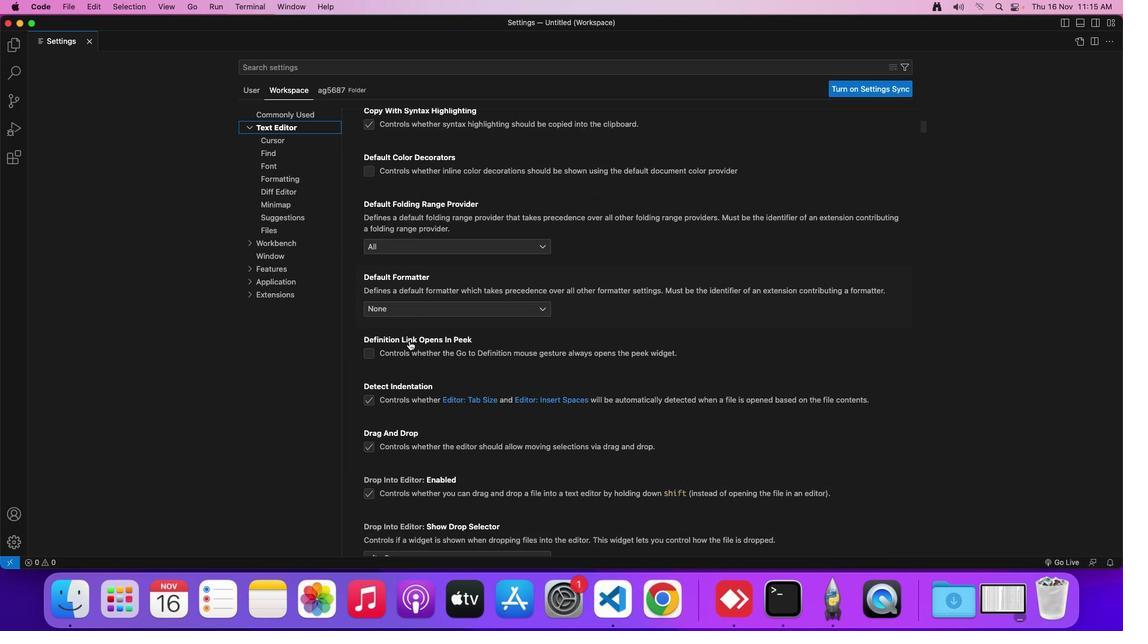 
Action: Mouse scrolled (409, 341) with delta (0, 0)
Screenshot: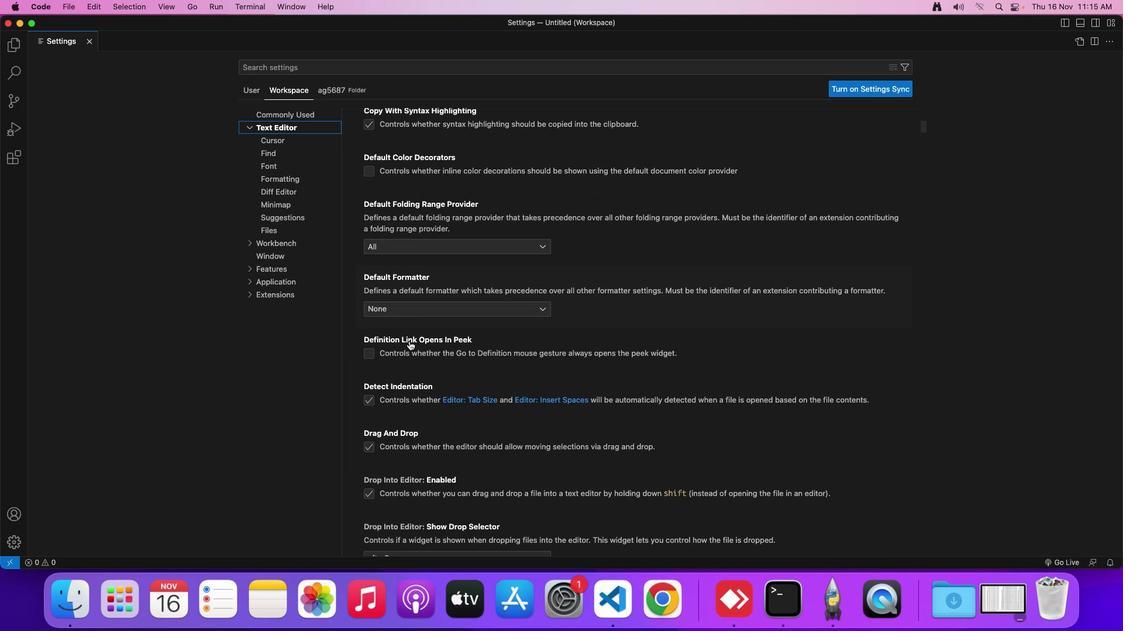 
Action: Mouse scrolled (409, 341) with delta (0, 0)
Screenshot: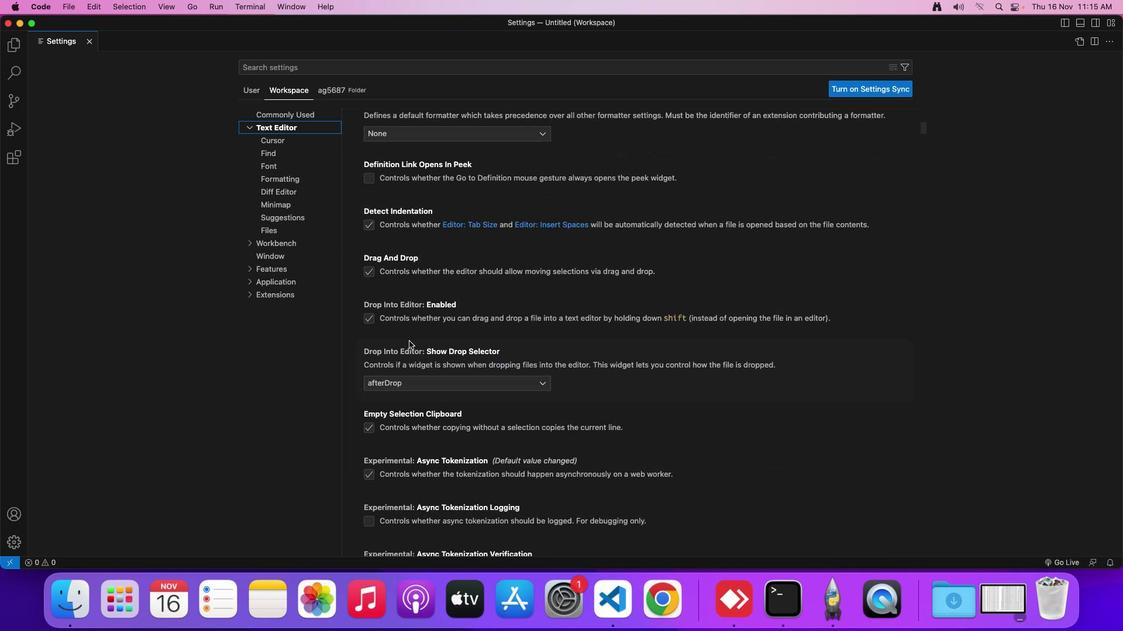 
Action: Mouse scrolled (409, 341) with delta (0, 0)
Screenshot: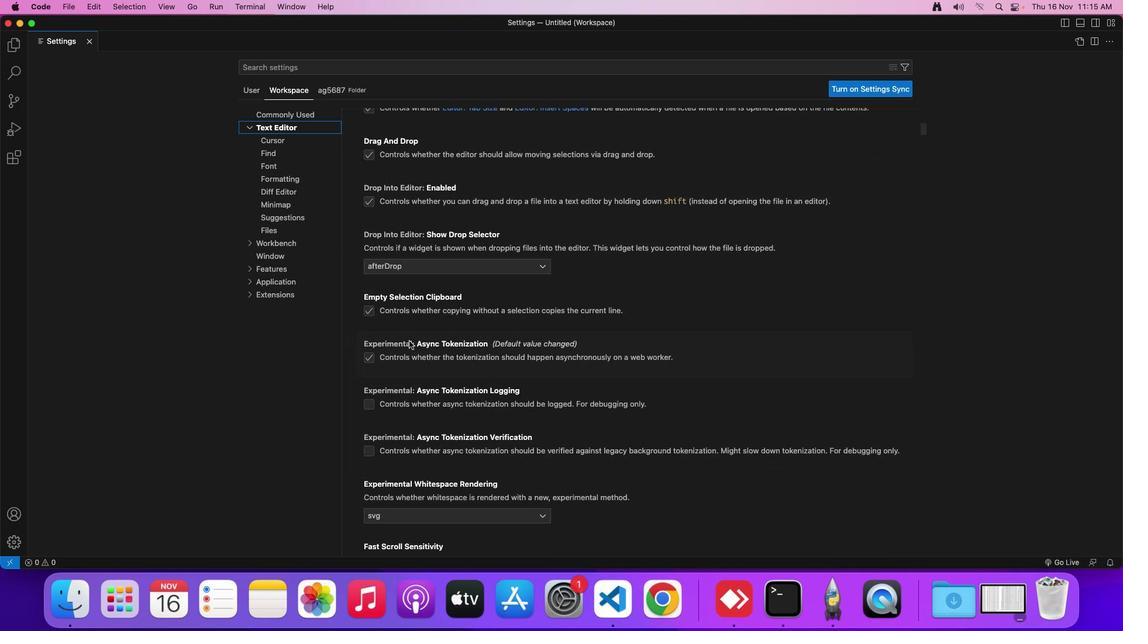 
Action: Mouse scrolled (409, 341) with delta (0, -2)
Screenshot: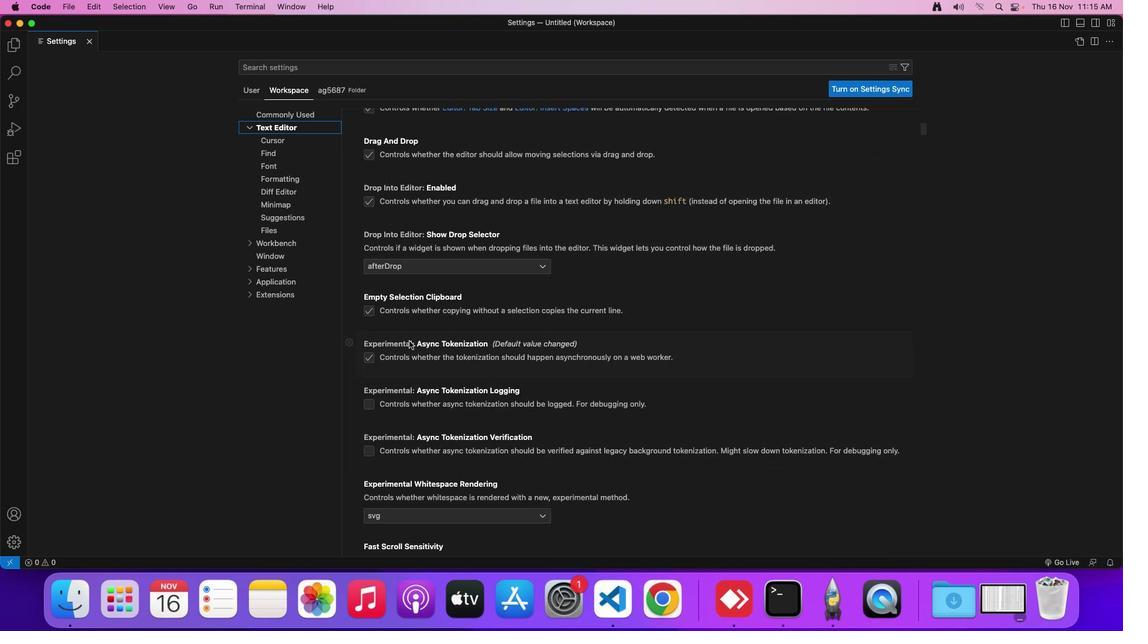 
Action: Mouse scrolled (409, 341) with delta (0, -2)
Screenshot: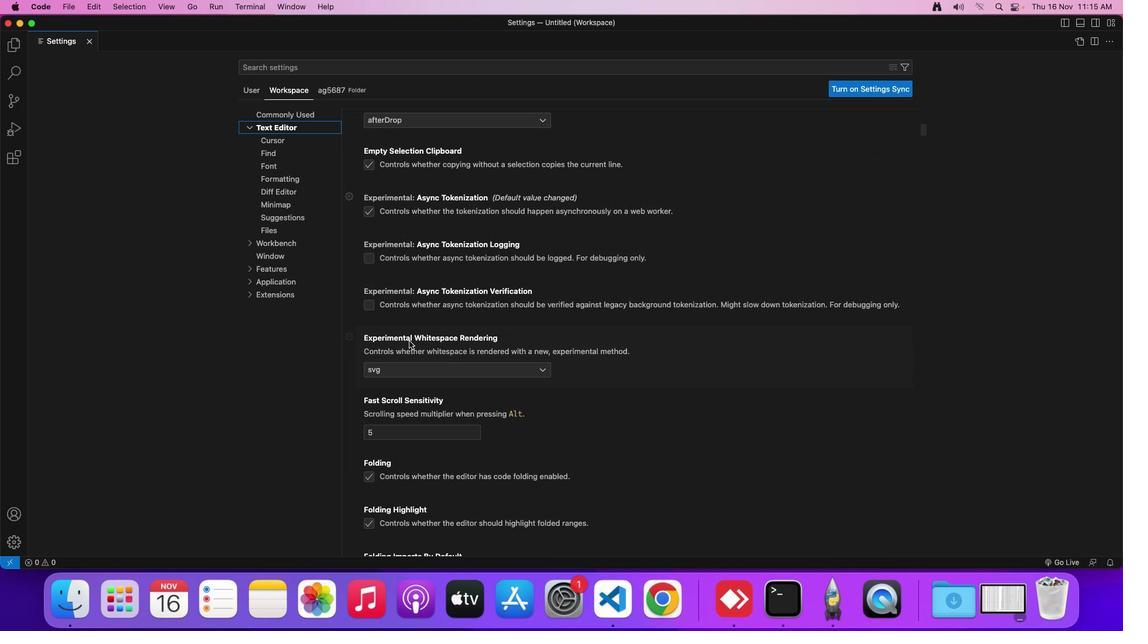 
Action: Mouse scrolled (409, 341) with delta (0, -2)
Screenshot: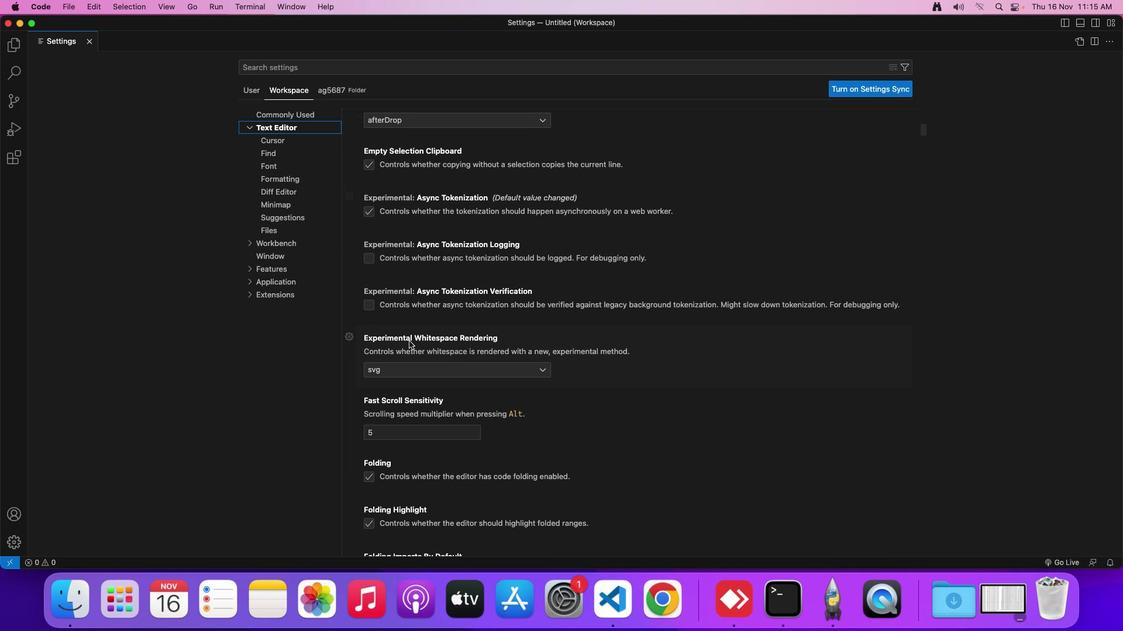
Action: Mouse scrolled (409, 341) with delta (0, 0)
Screenshot: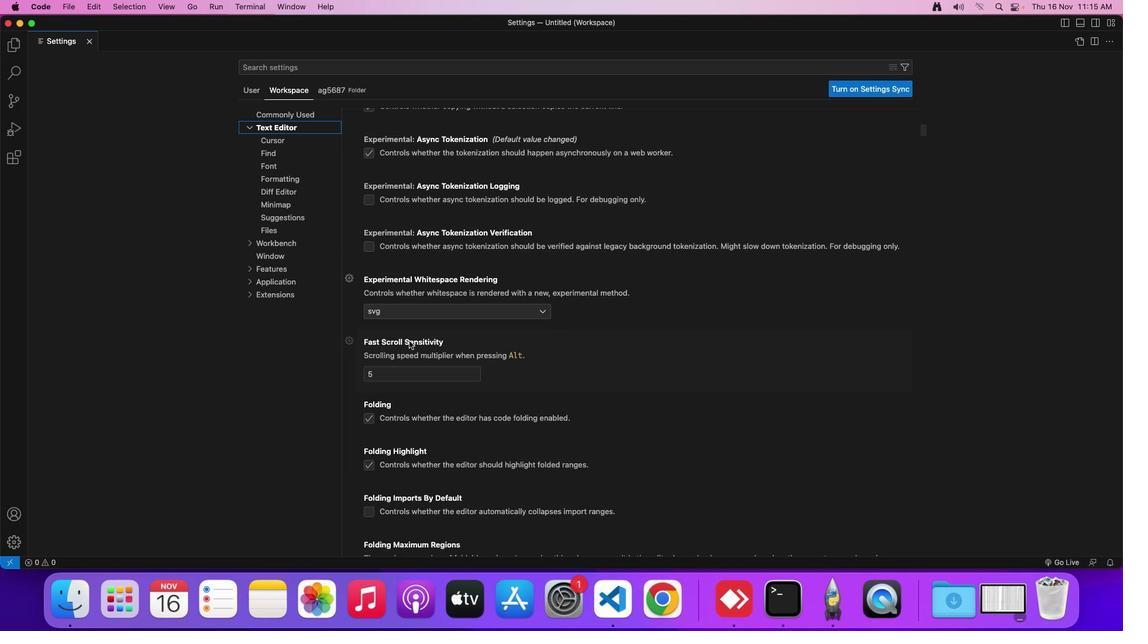 
Action: Mouse scrolled (409, 341) with delta (0, 0)
Screenshot: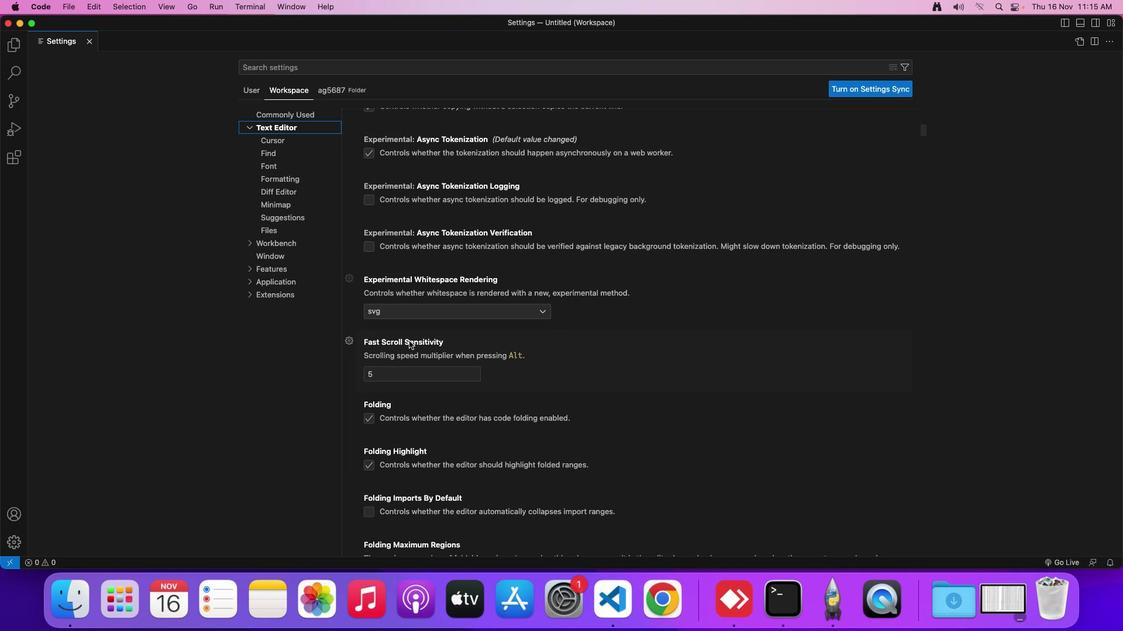 
Action: Mouse scrolled (409, 341) with delta (0, 0)
Screenshot: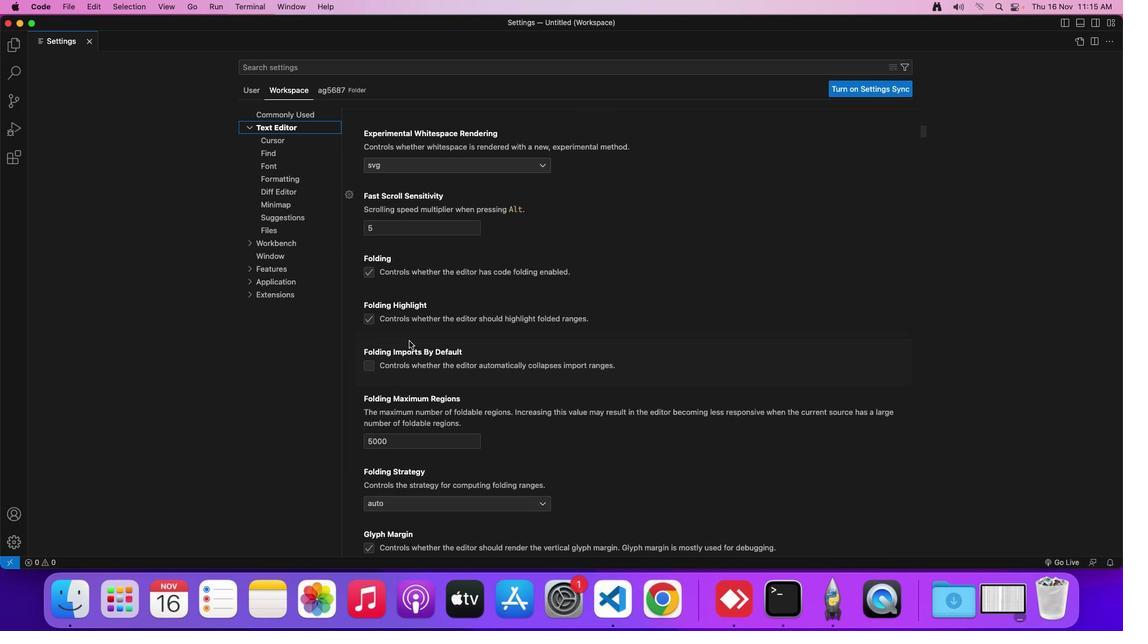
Action: Mouse scrolled (409, 341) with delta (0, 0)
Screenshot: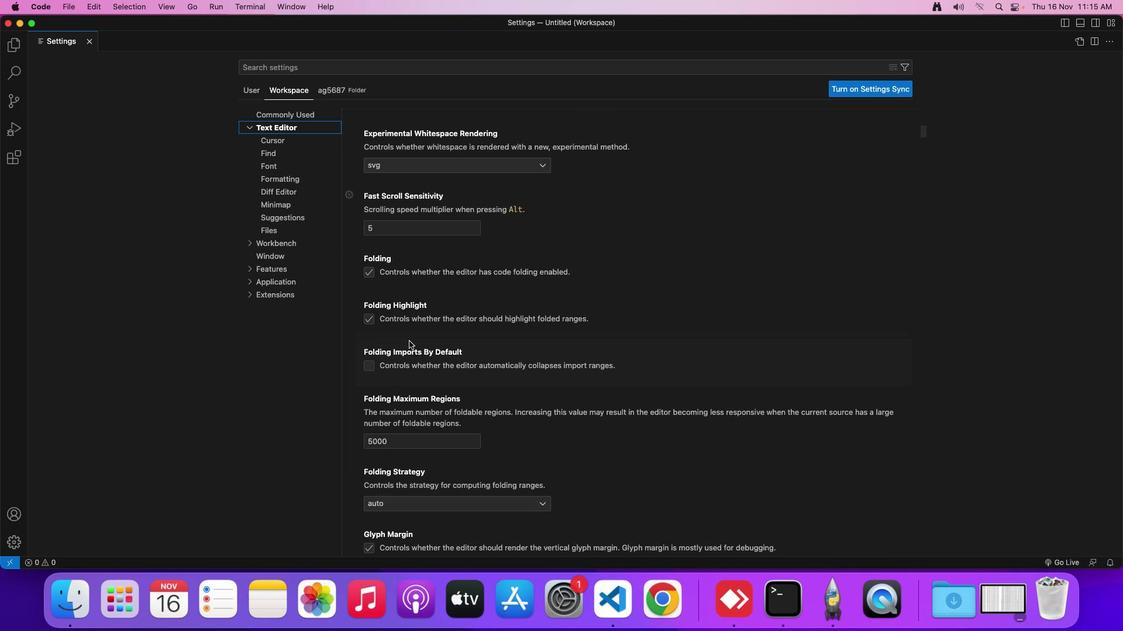
Action: Mouse scrolled (409, 341) with delta (0, -1)
Screenshot: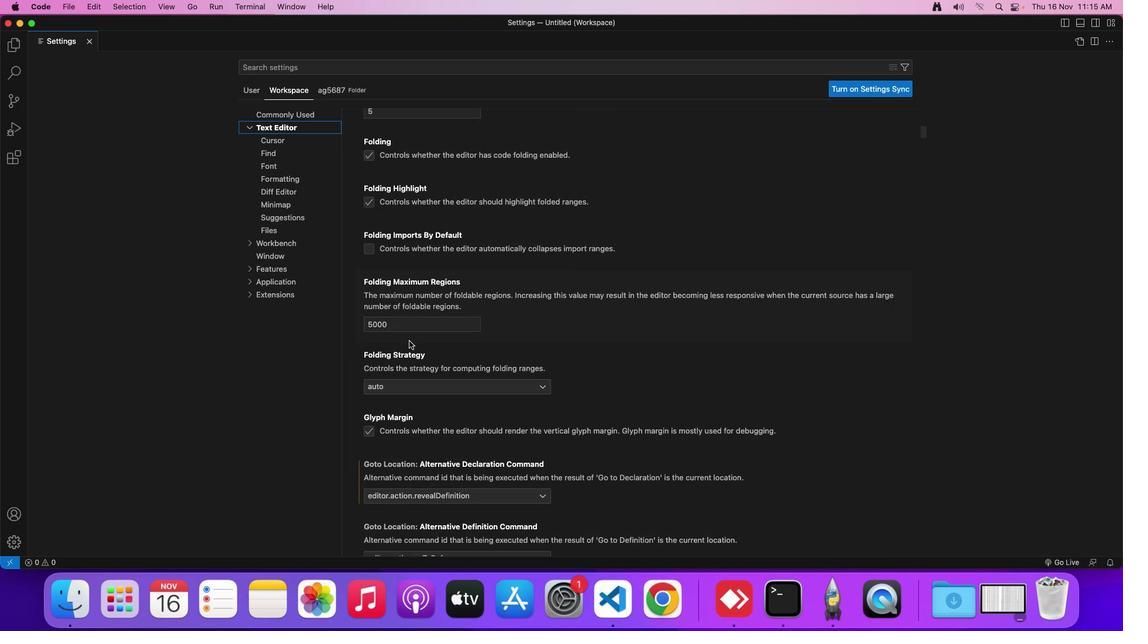 
Action: Mouse scrolled (409, 341) with delta (0, -2)
Screenshot: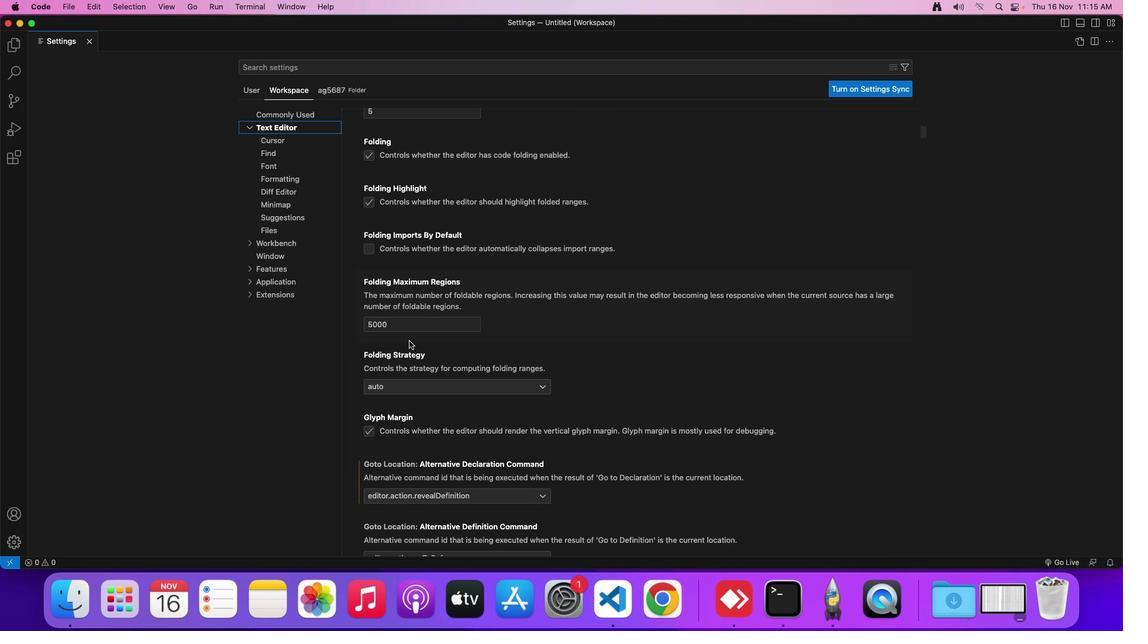 
Action: Mouse scrolled (409, 341) with delta (0, 0)
Screenshot: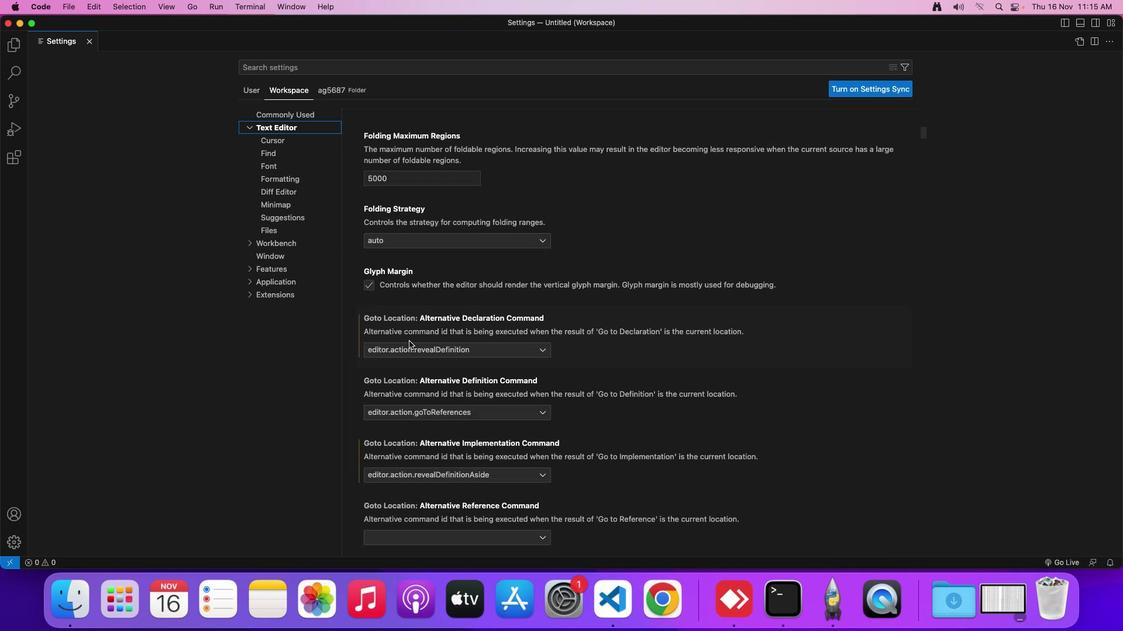
Action: Mouse scrolled (409, 341) with delta (0, 0)
Screenshot: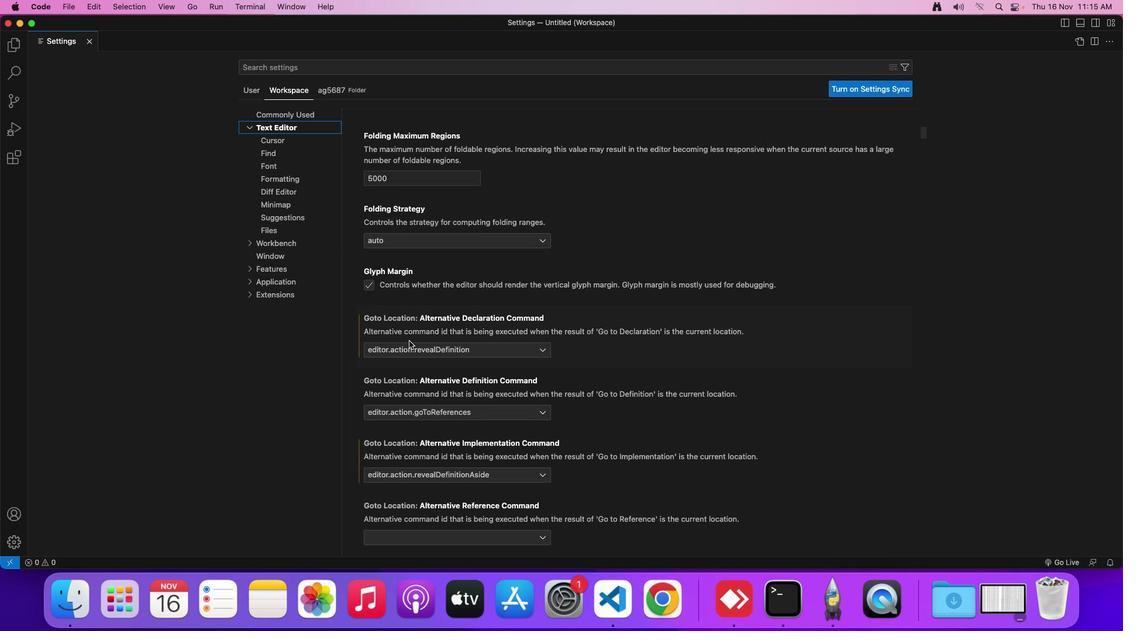 
Action: Mouse scrolled (409, 341) with delta (0, -1)
Screenshot: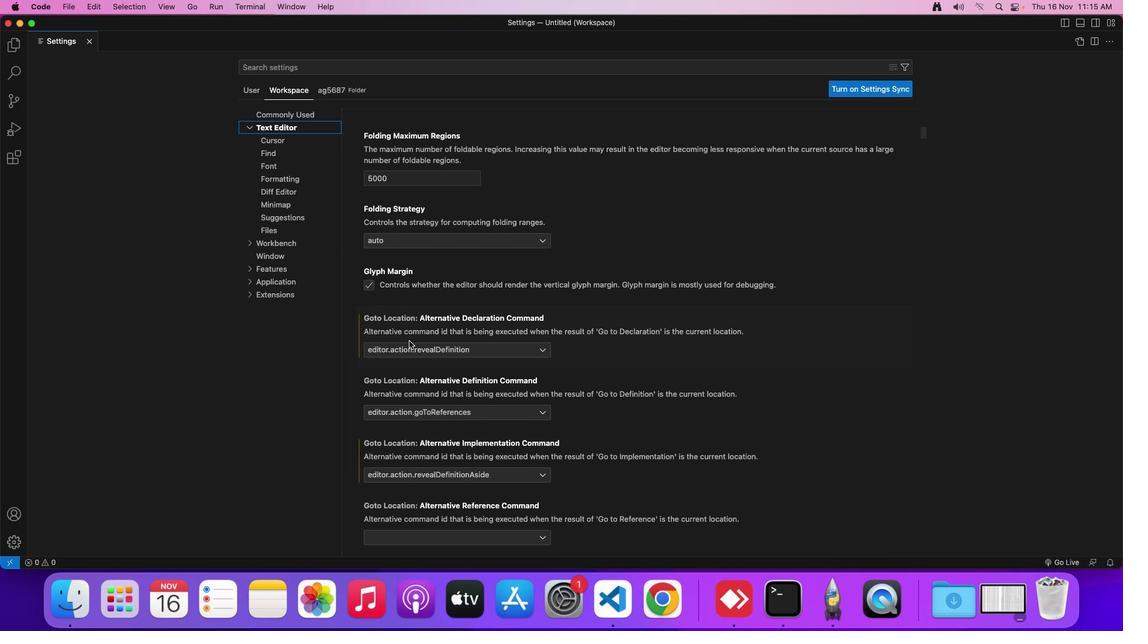 
Action: Mouse scrolled (409, 341) with delta (0, 0)
Screenshot: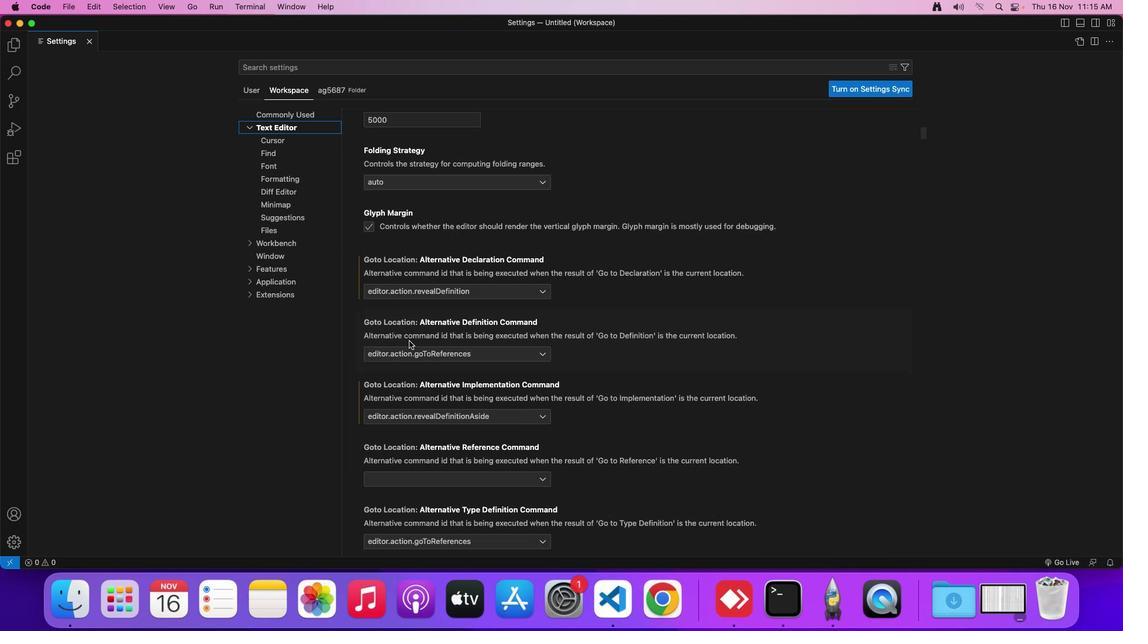 
Action: Mouse scrolled (409, 341) with delta (0, 0)
Screenshot: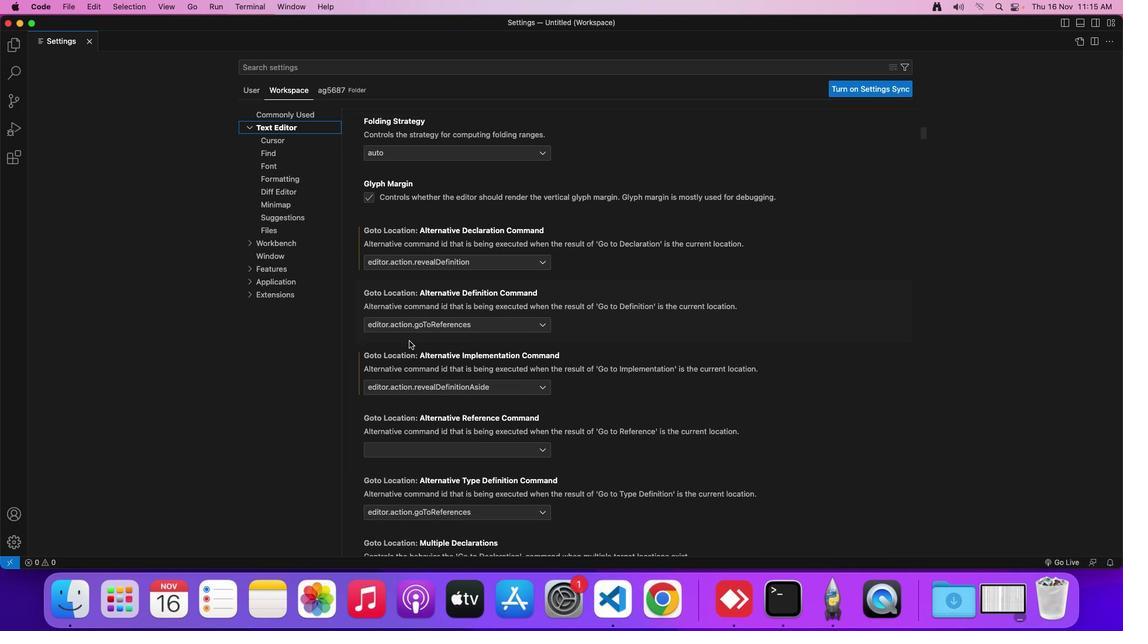 
Action: Mouse scrolled (409, 341) with delta (0, 0)
Screenshot: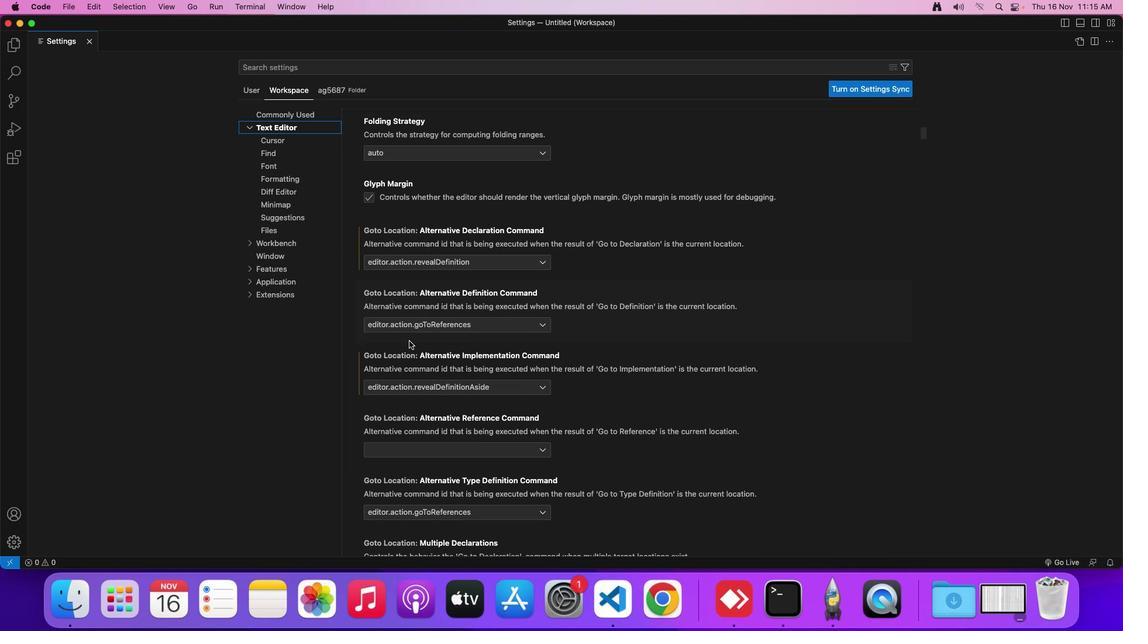 
Action: Mouse moved to (442, 394)
Screenshot: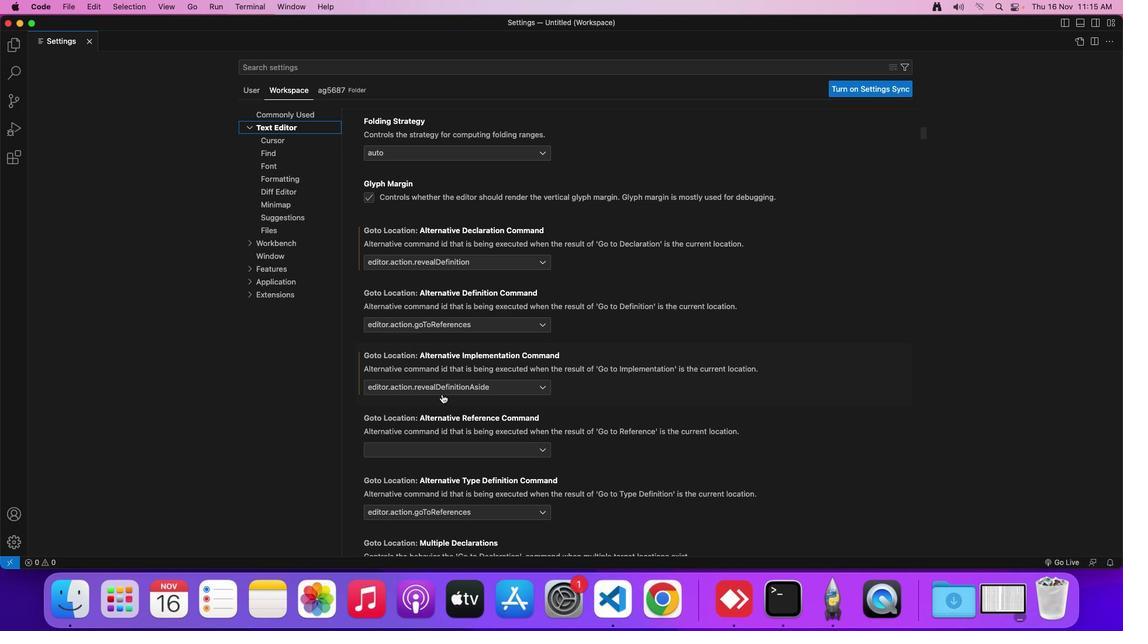 
Action: Mouse pressed left at (442, 394)
Screenshot: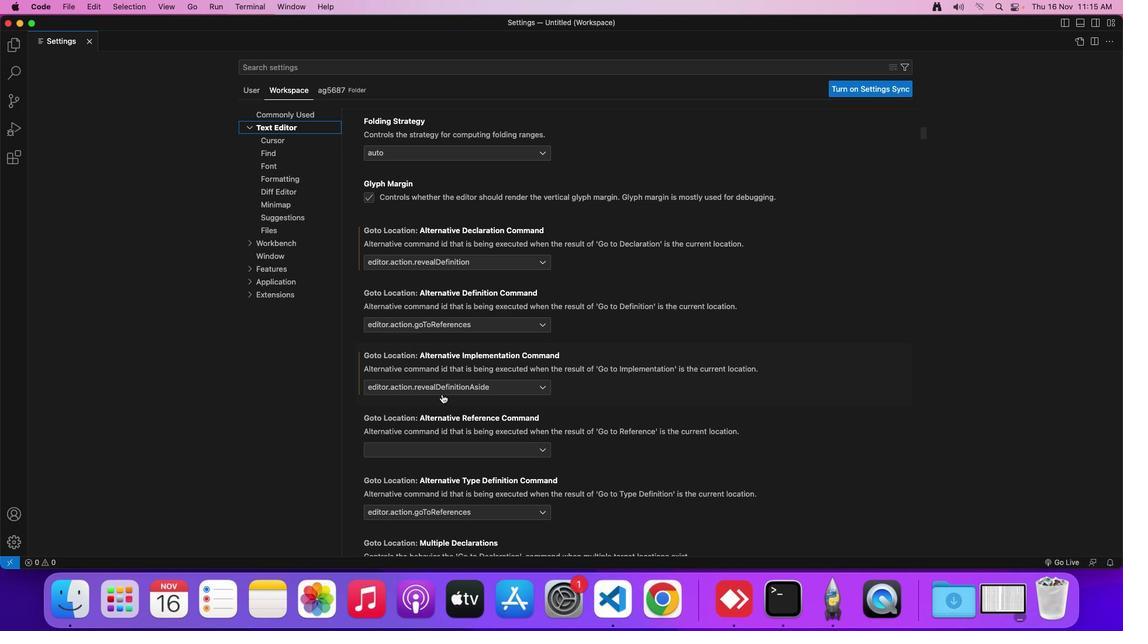 
Action: Mouse moved to (426, 542)
Screenshot: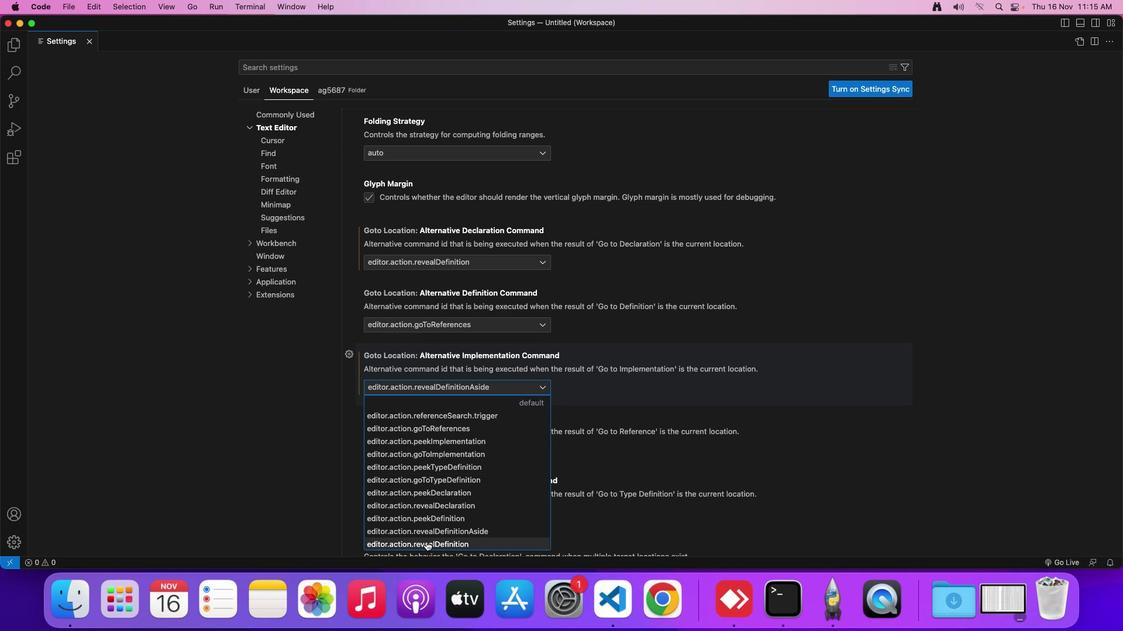 
Action: Mouse pressed left at (426, 542)
Screenshot: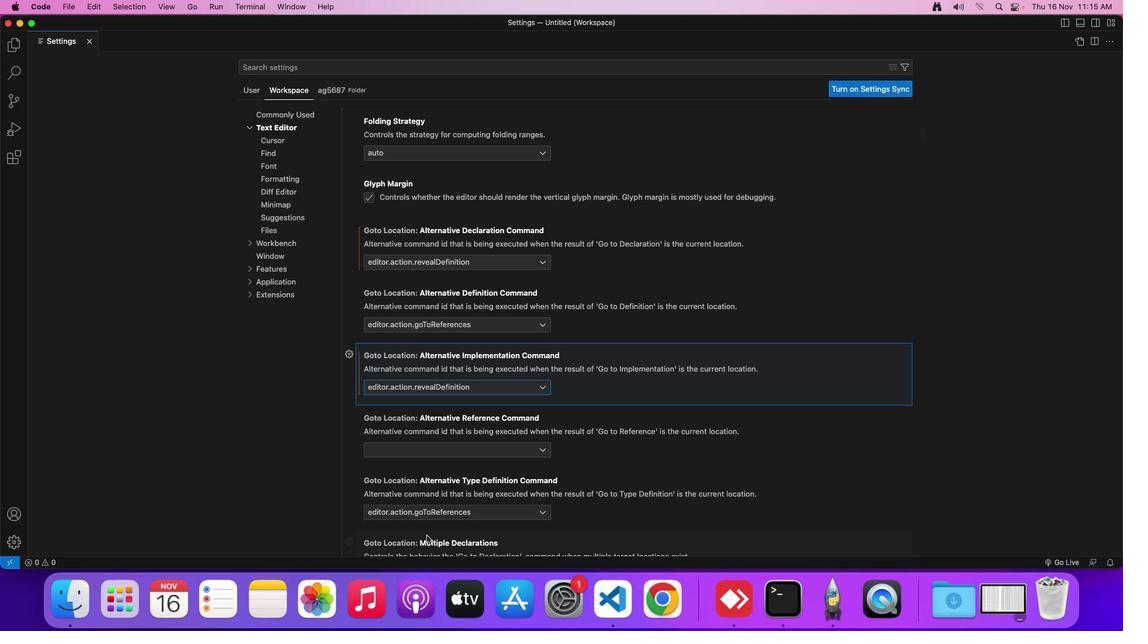 
Action: Mouse moved to (464, 391)
Screenshot: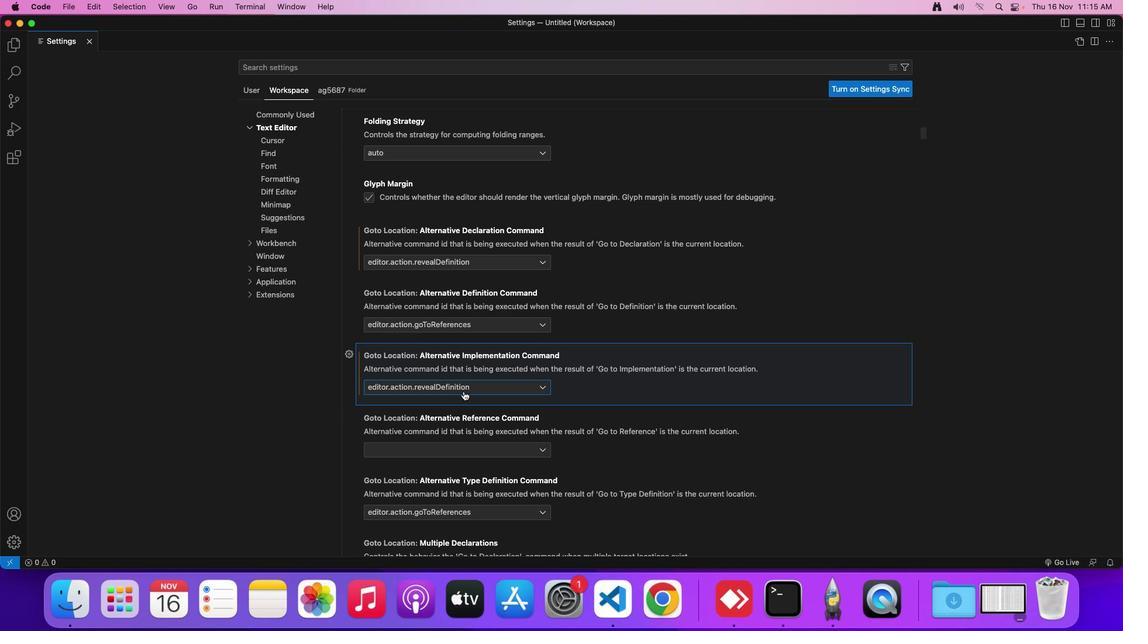 
